 Task: Forward email with the signature Danielle Scott with the subject Request for payment from softage.1@softage.net to softage.9@softage.net with the message Would it be possible to have a project update meeting with all stakeholders next week?, select first word, change the font color from current to blue and background color to purple Send the email
Action: Mouse moved to (919, 69)
Screenshot: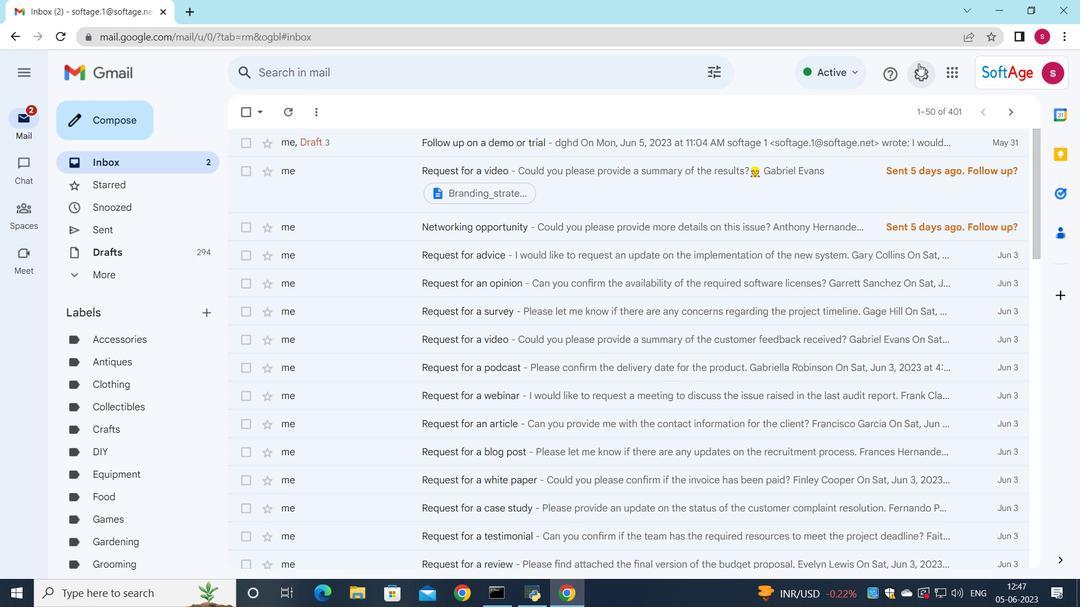 
Action: Mouse pressed left at (919, 69)
Screenshot: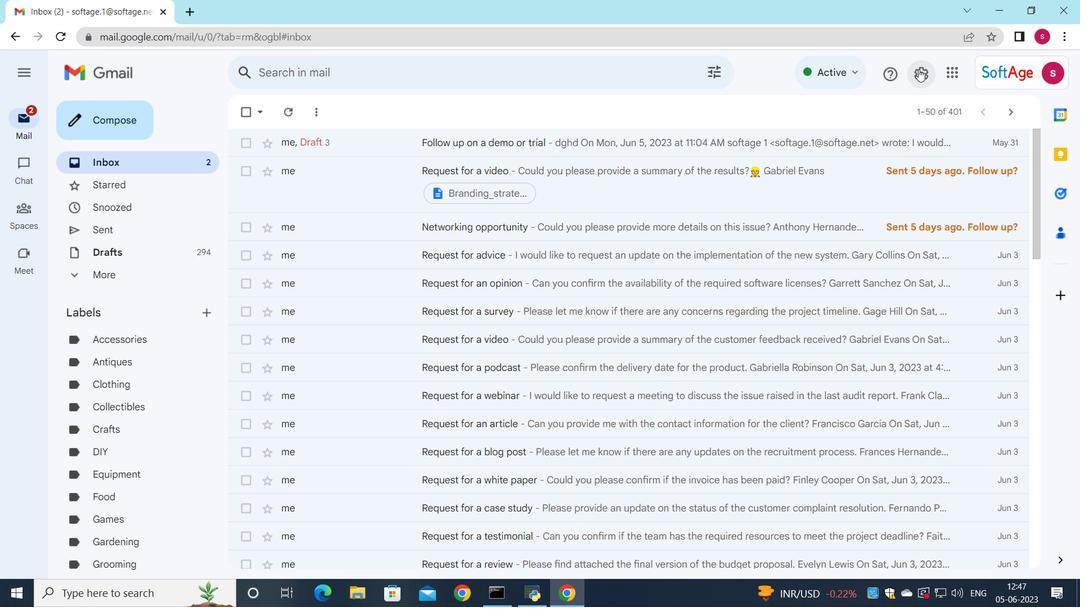 
Action: Mouse moved to (918, 143)
Screenshot: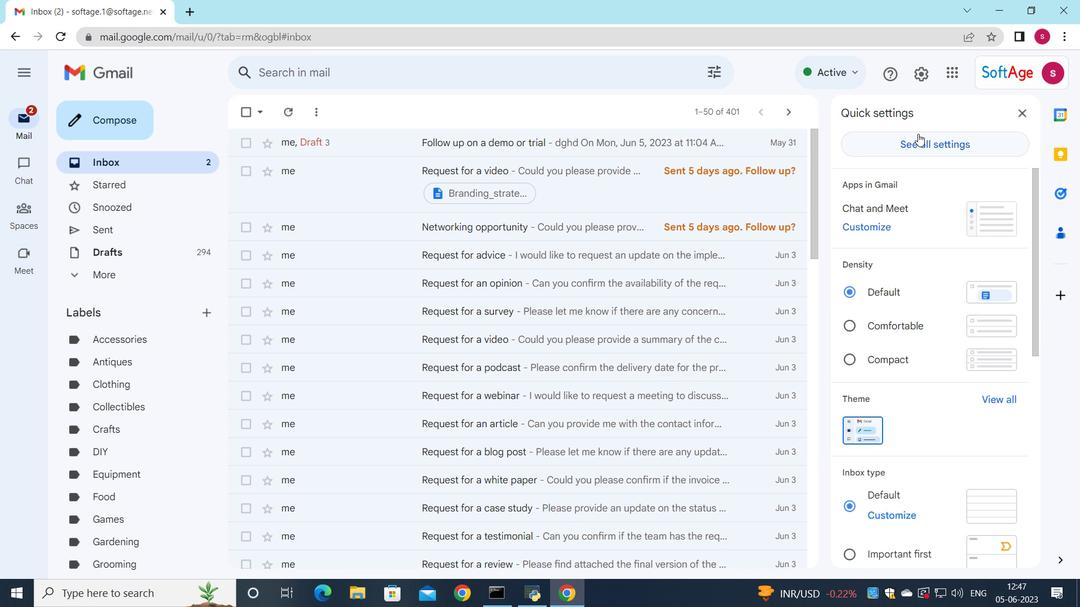 
Action: Mouse pressed left at (918, 143)
Screenshot: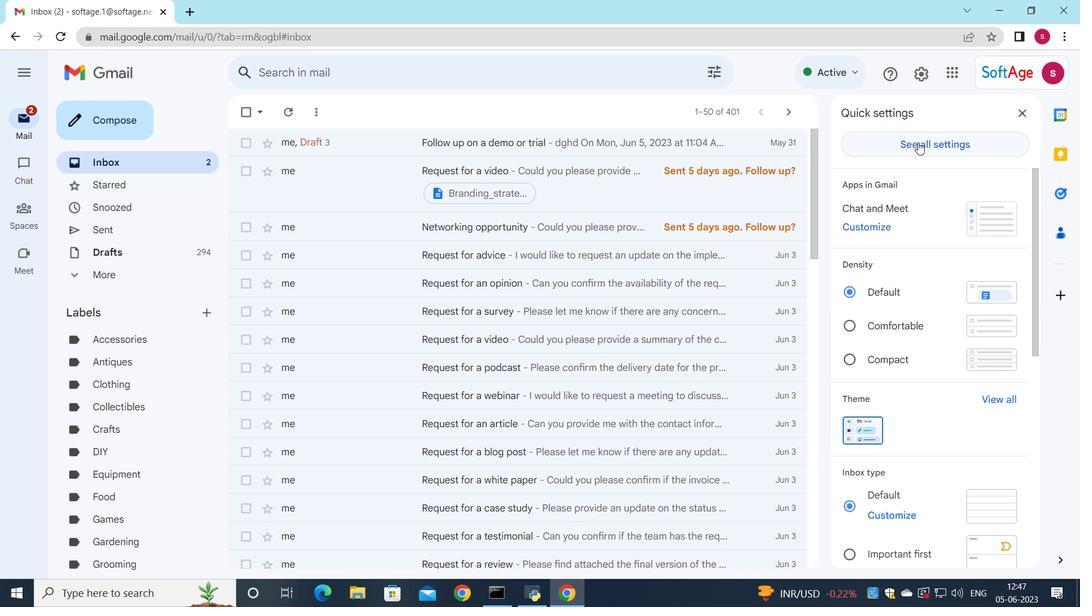 
Action: Mouse moved to (657, 317)
Screenshot: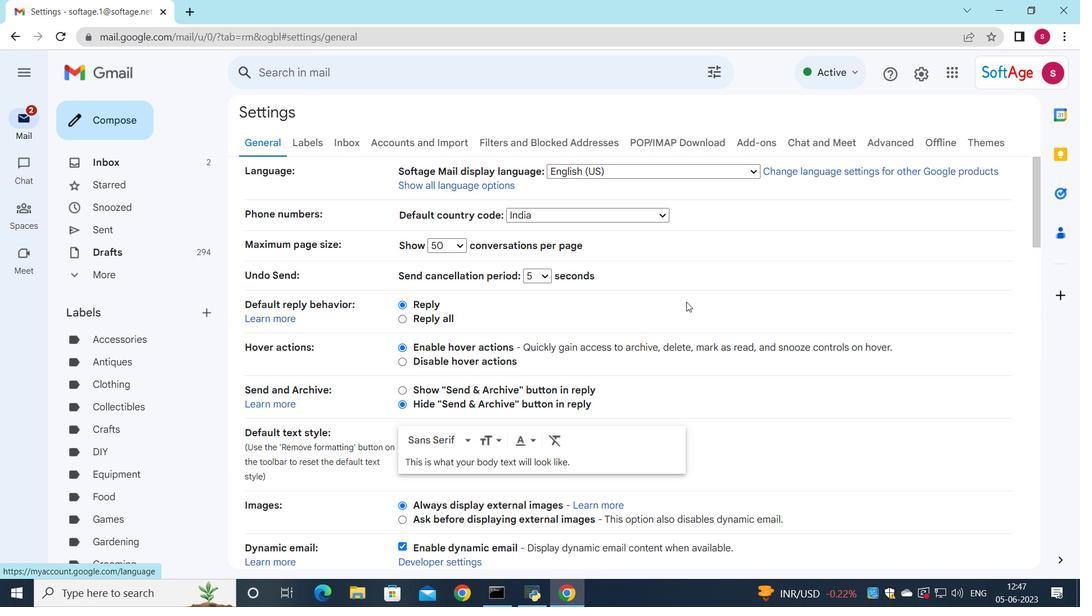 
Action: Mouse scrolled (657, 316) with delta (0, 0)
Screenshot: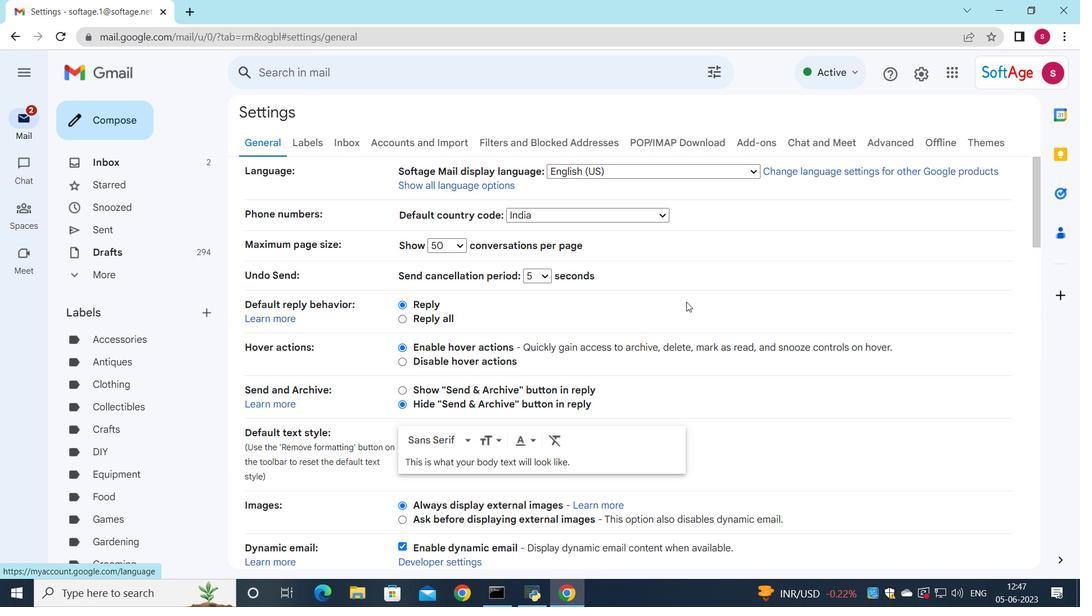 
Action: Mouse moved to (656, 317)
Screenshot: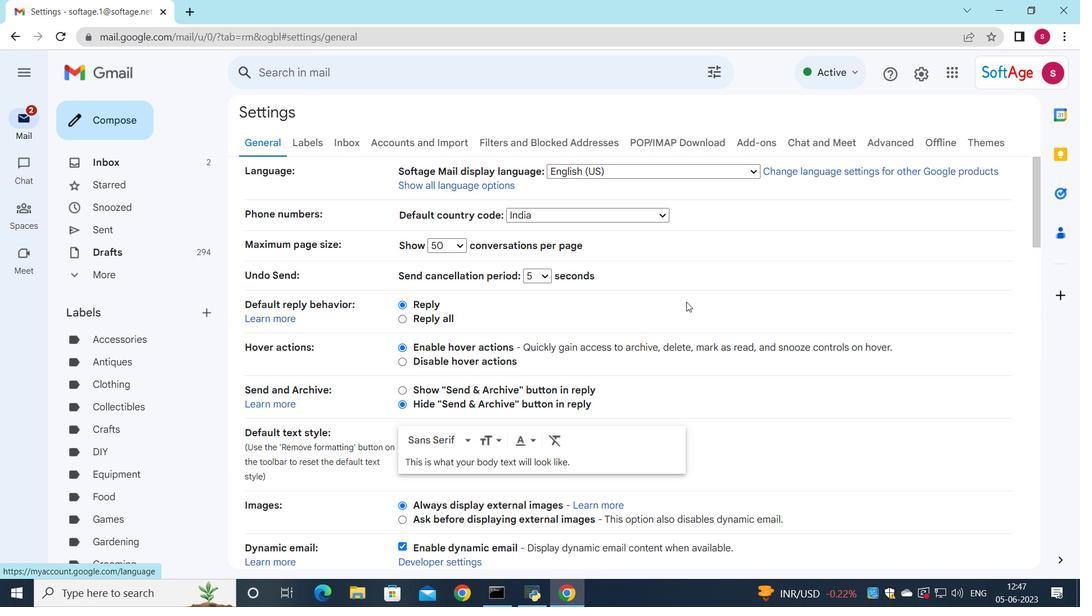 
Action: Mouse scrolled (656, 316) with delta (0, 0)
Screenshot: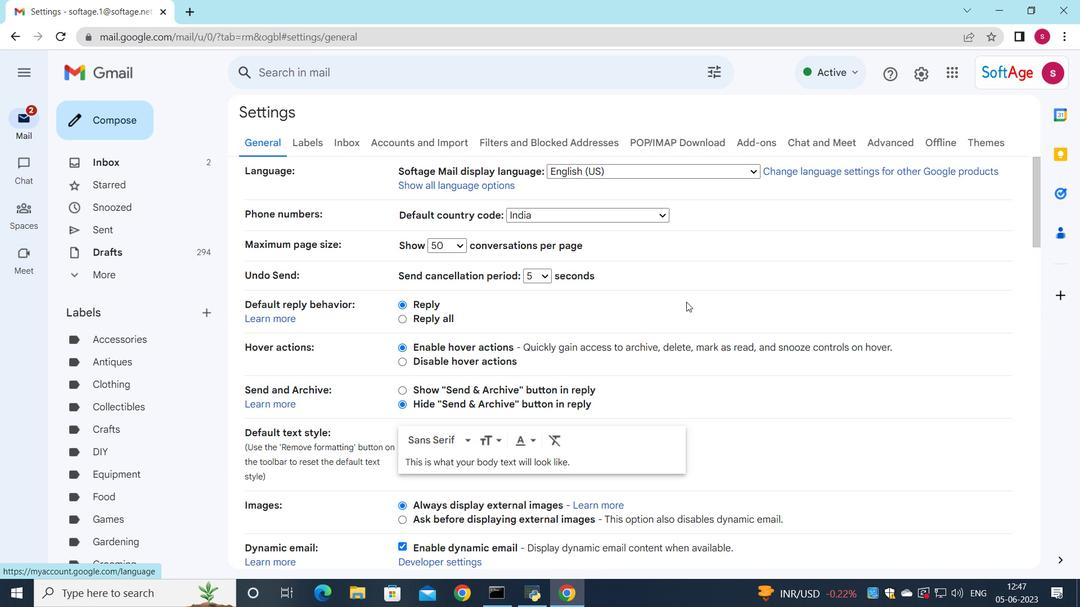 
Action: Mouse scrolled (656, 316) with delta (0, 0)
Screenshot: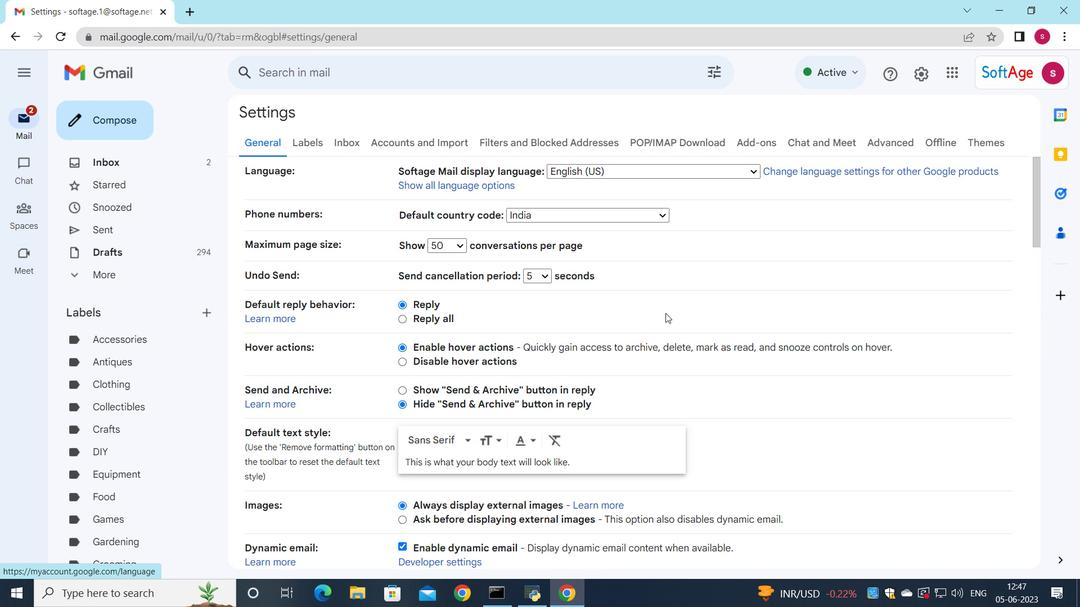 
Action: Mouse moved to (614, 328)
Screenshot: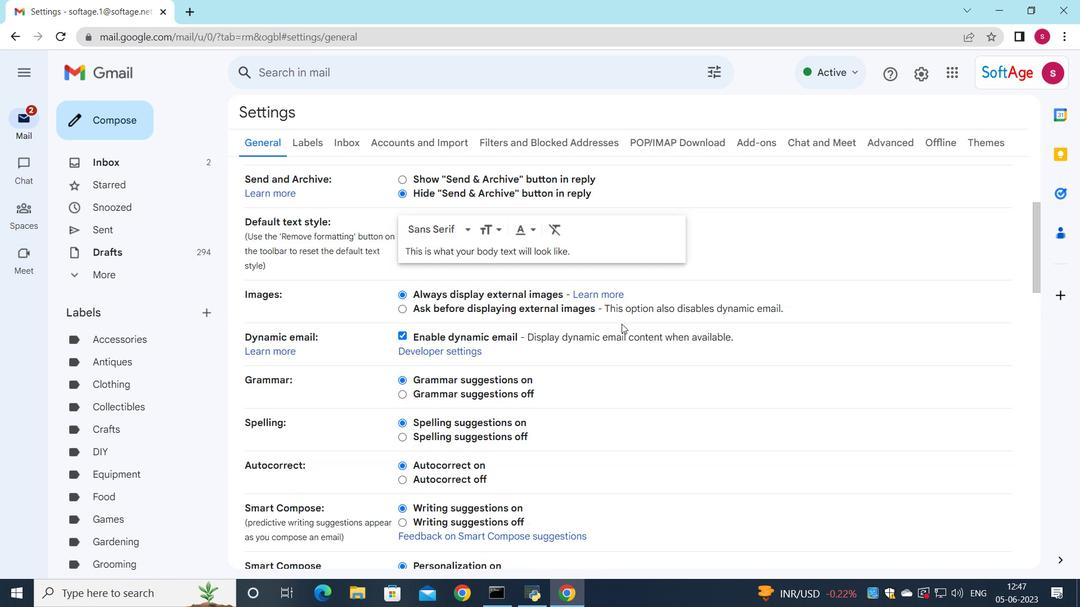 
Action: Mouse scrolled (614, 327) with delta (0, 0)
Screenshot: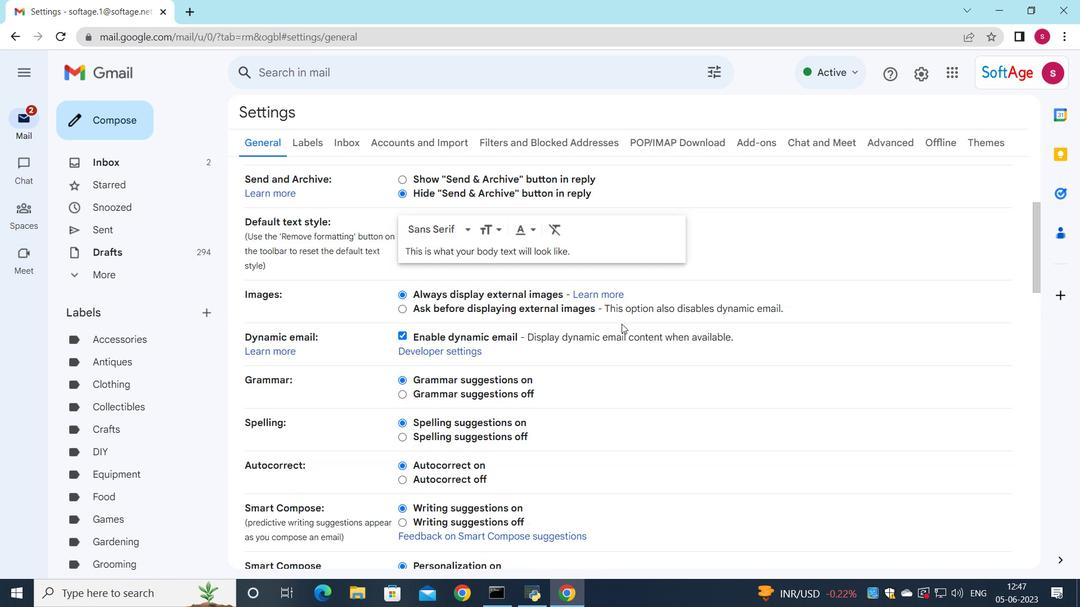 
Action: Mouse moved to (613, 328)
Screenshot: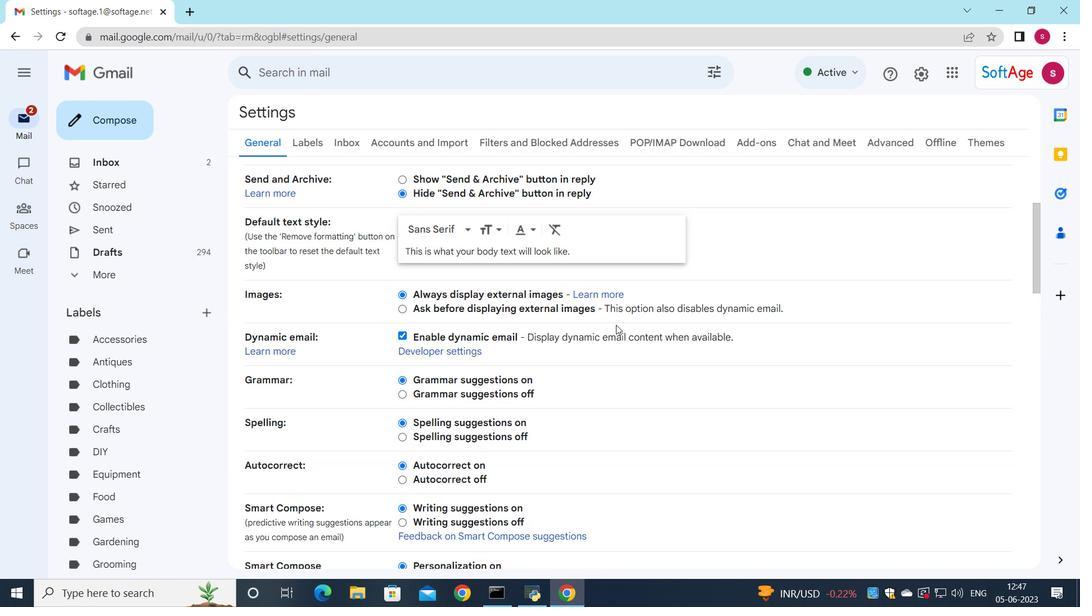 
Action: Mouse scrolled (613, 328) with delta (0, 0)
Screenshot: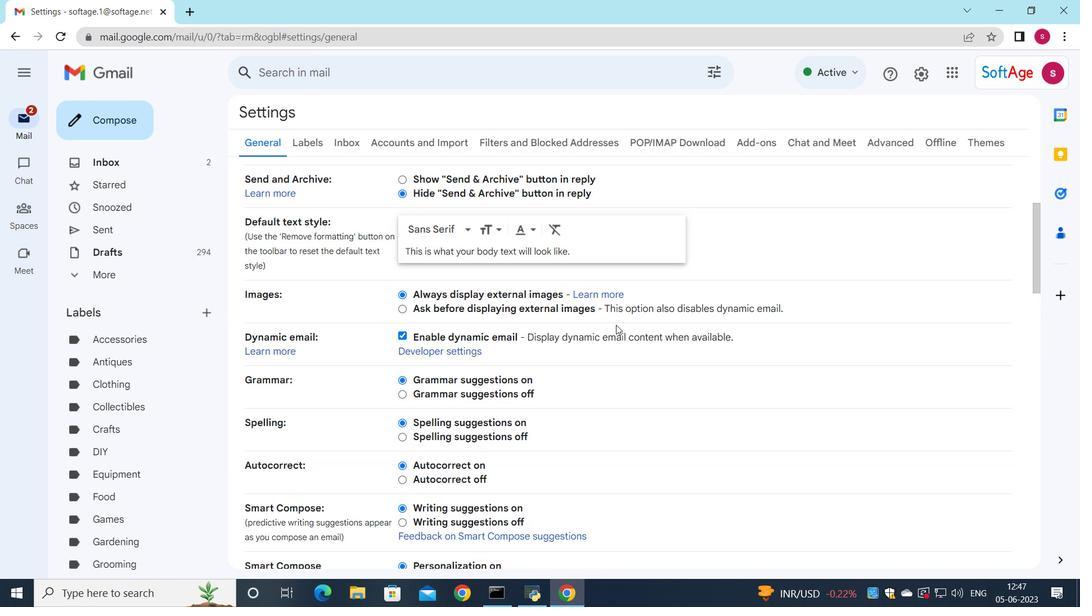 
Action: Mouse scrolled (613, 328) with delta (0, 0)
Screenshot: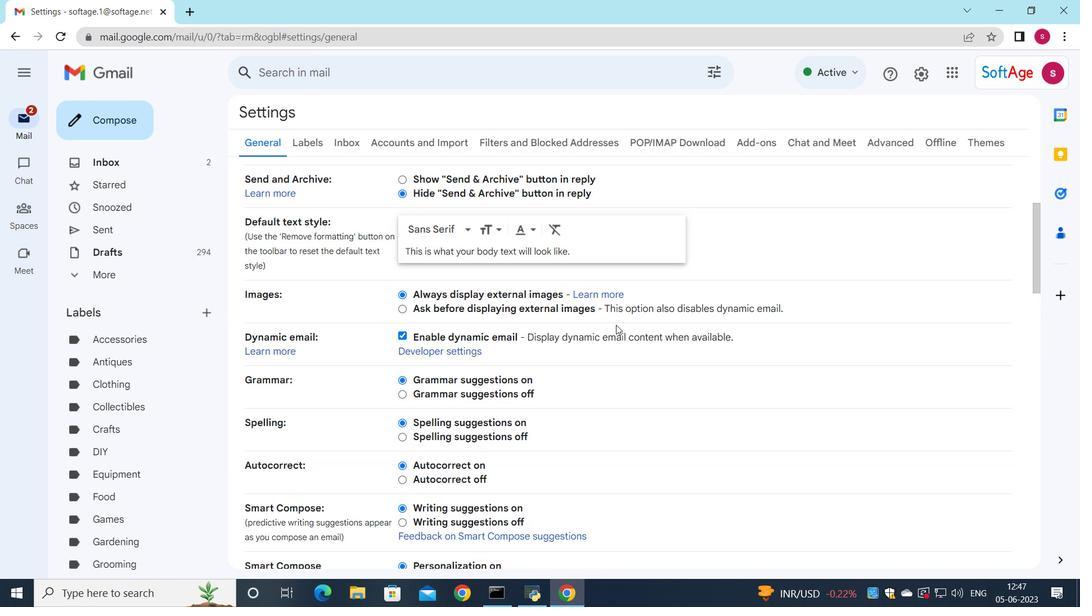 
Action: Mouse moved to (613, 329)
Screenshot: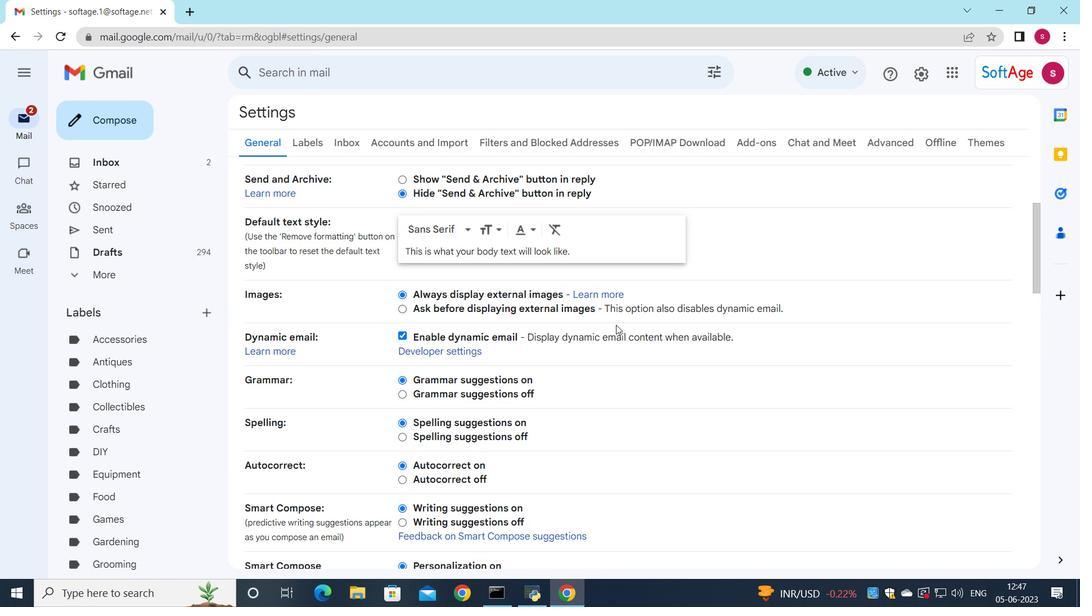 
Action: Mouse scrolled (613, 328) with delta (0, 0)
Screenshot: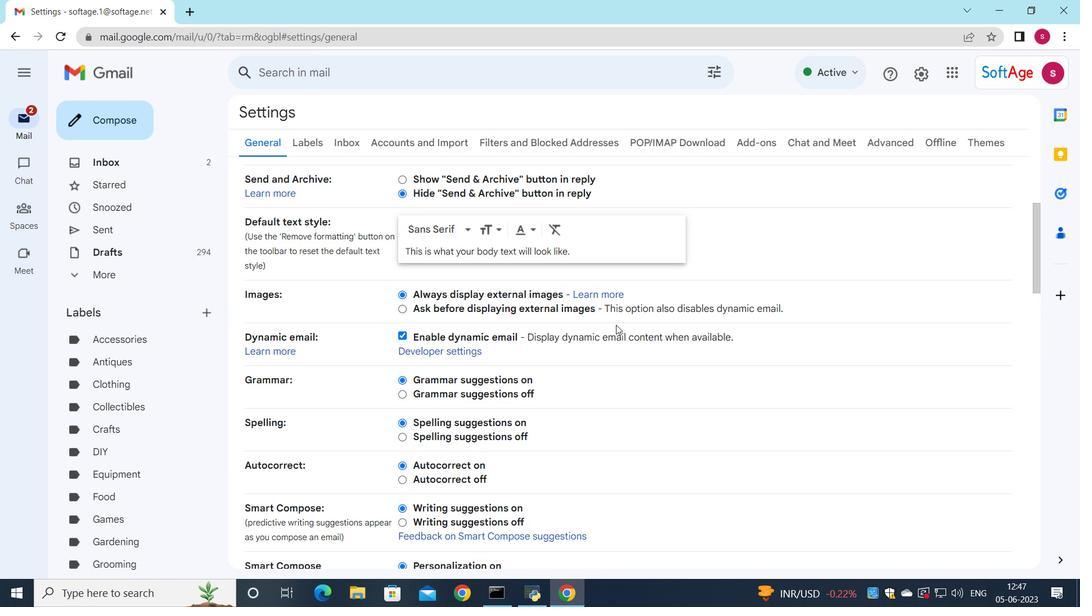 
Action: Mouse moved to (610, 332)
Screenshot: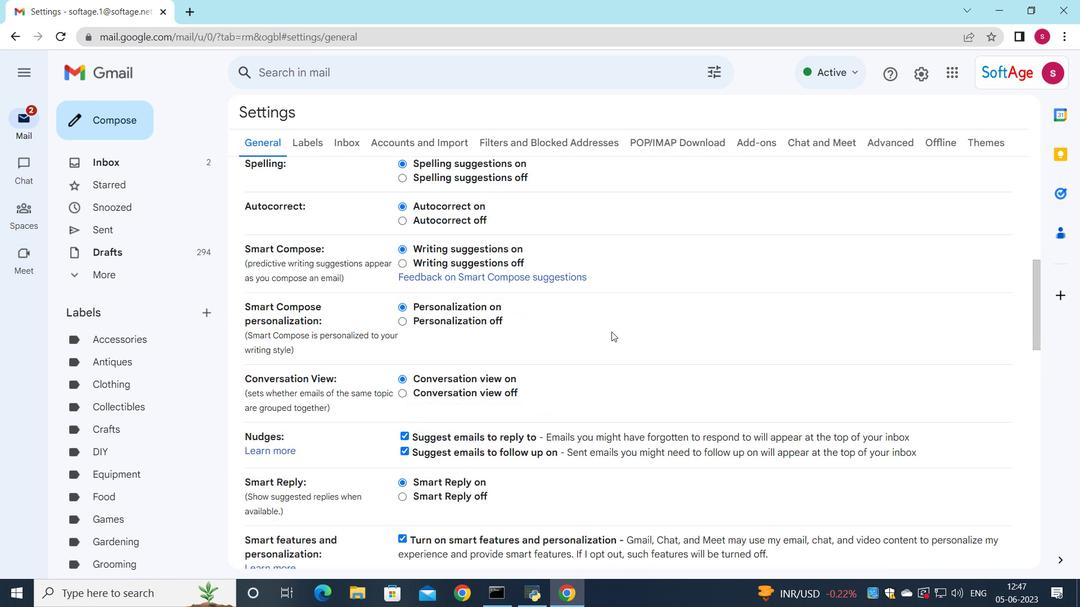 
Action: Mouse scrolled (610, 332) with delta (0, 0)
Screenshot: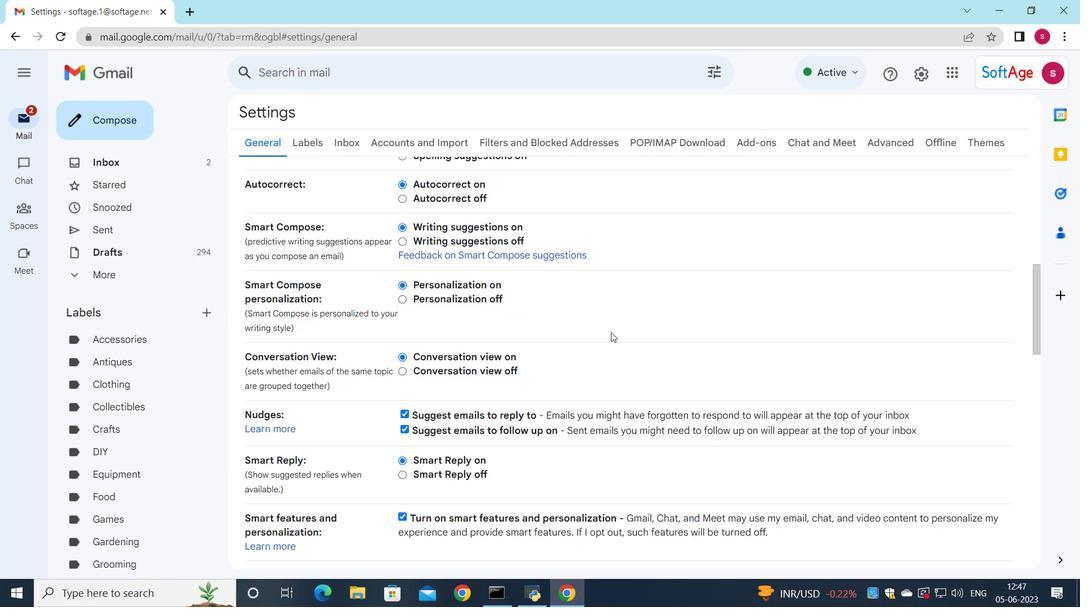 
Action: Mouse scrolled (610, 332) with delta (0, 0)
Screenshot: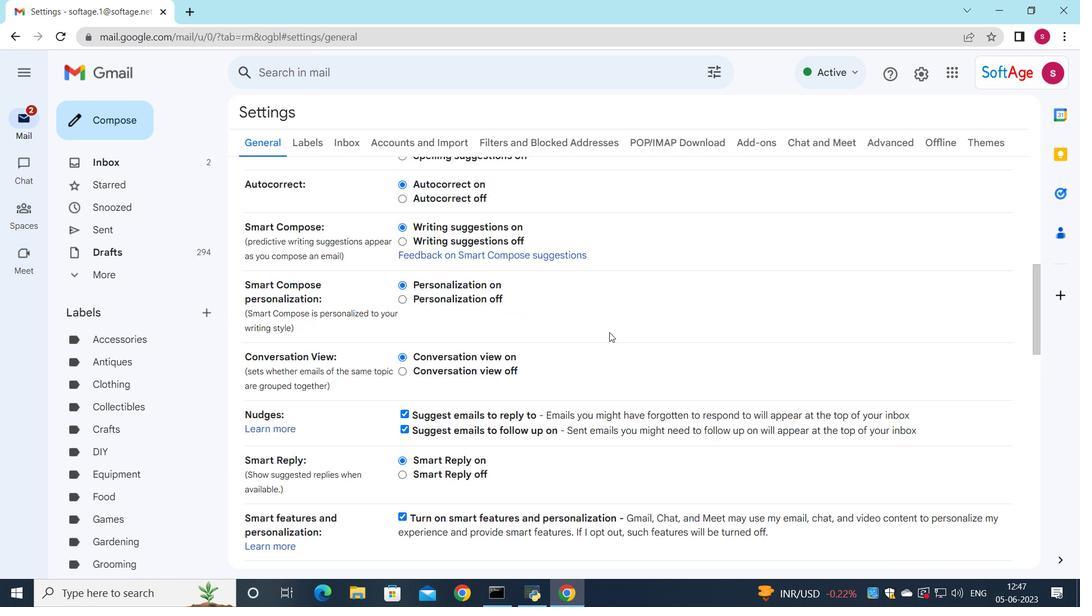 
Action: Mouse scrolled (610, 332) with delta (0, 0)
Screenshot: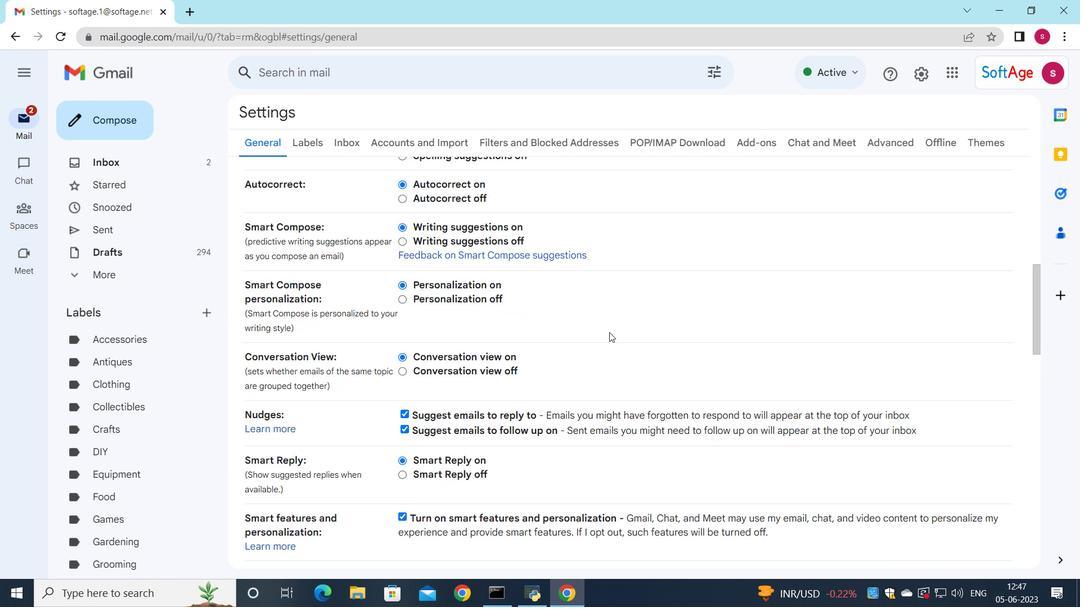 
Action: Mouse scrolled (610, 332) with delta (0, 0)
Screenshot: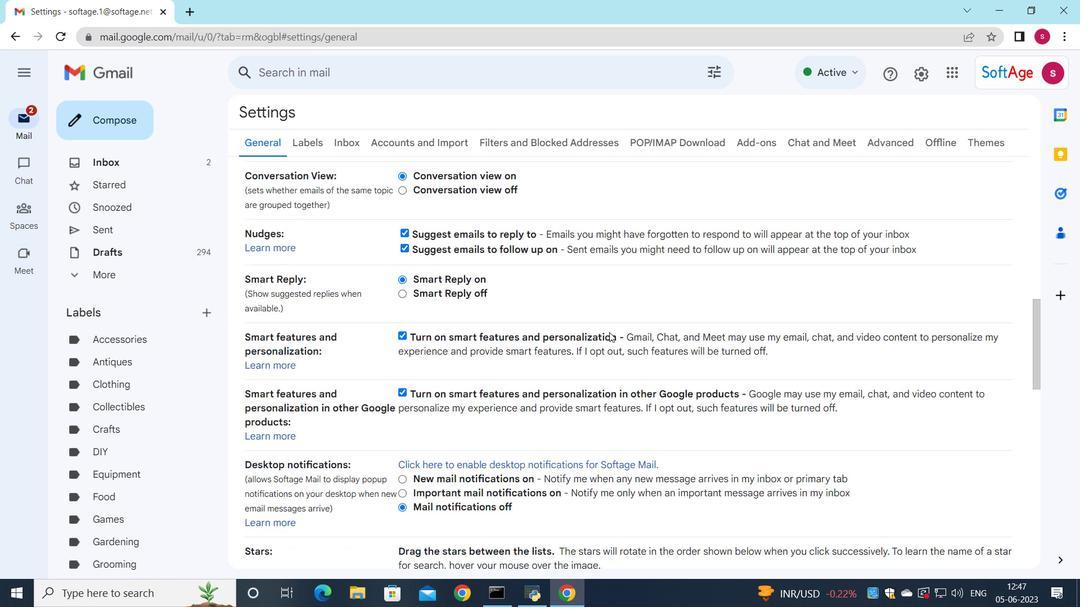 
Action: Mouse scrolled (610, 332) with delta (0, 0)
Screenshot: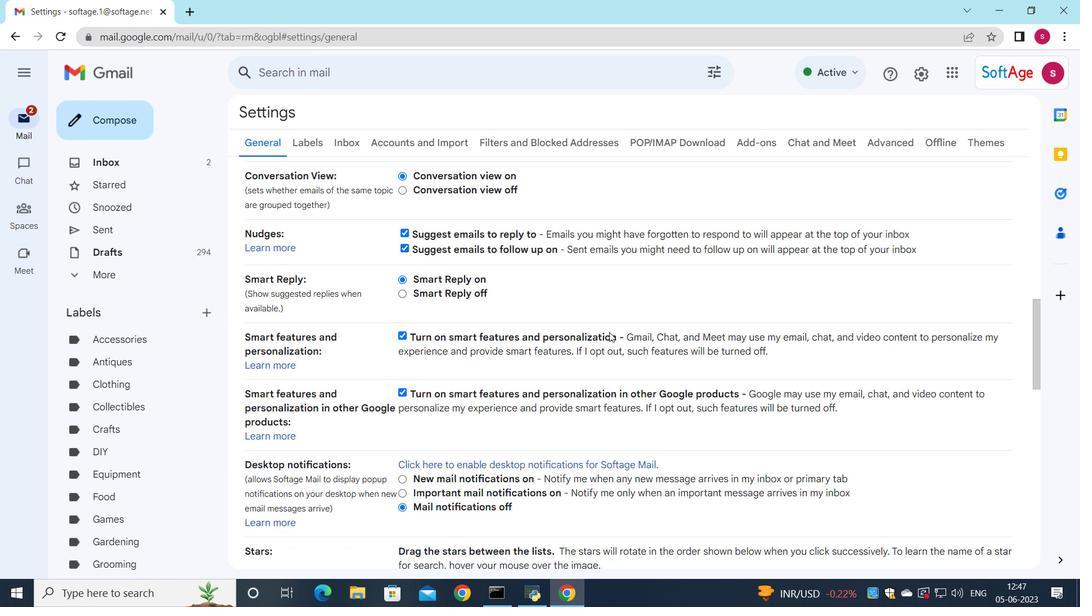 
Action: Mouse scrolled (610, 332) with delta (0, 0)
Screenshot: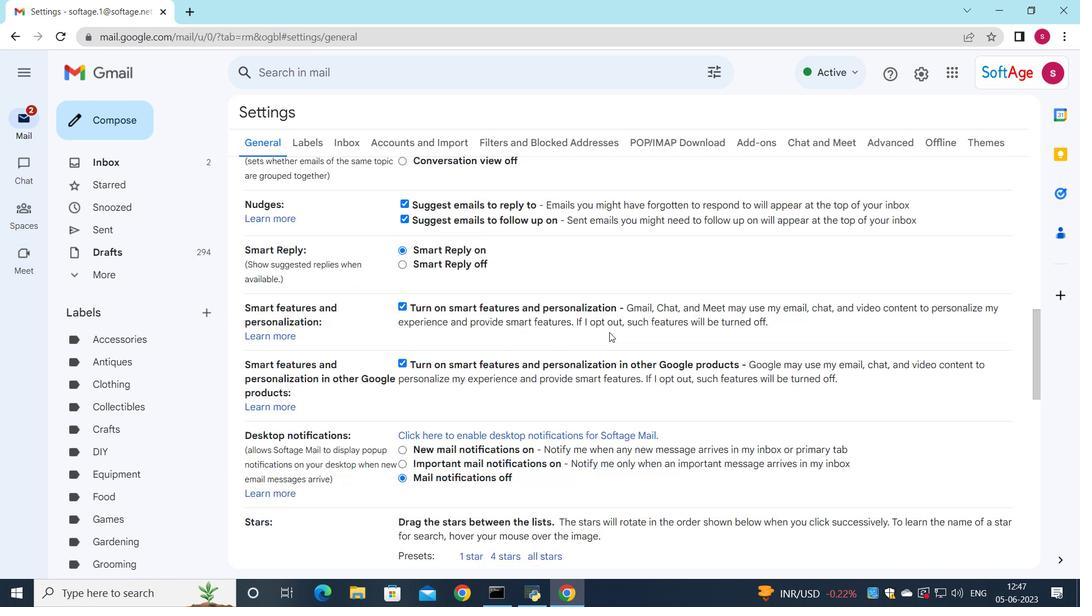 
Action: Mouse scrolled (610, 332) with delta (0, 0)
Screenshot: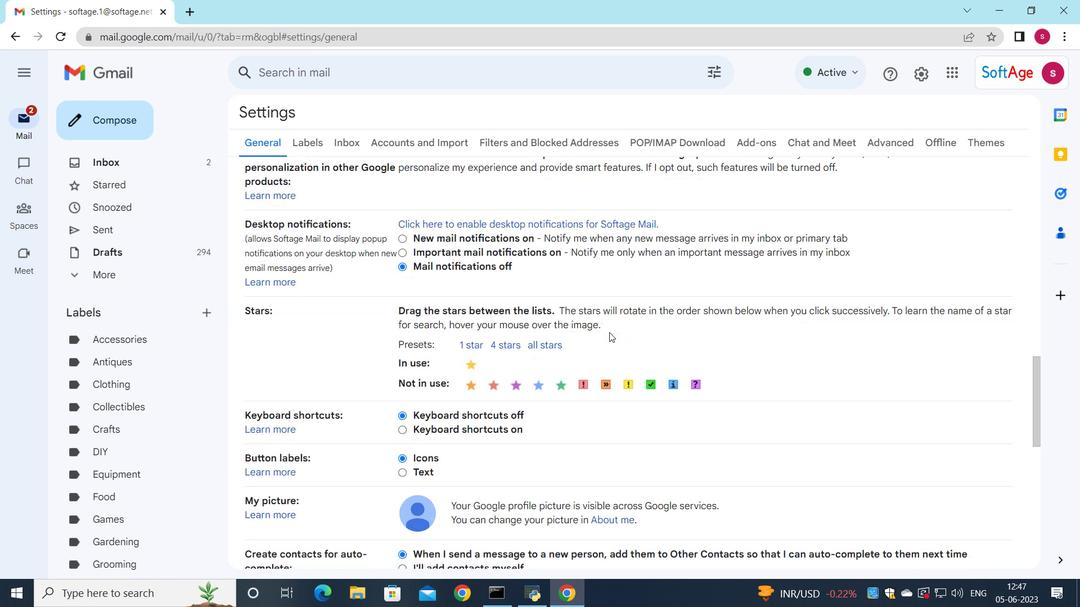 
Action: Mouse scrolled (610, 332) with delta (0, 0)
Screenshot: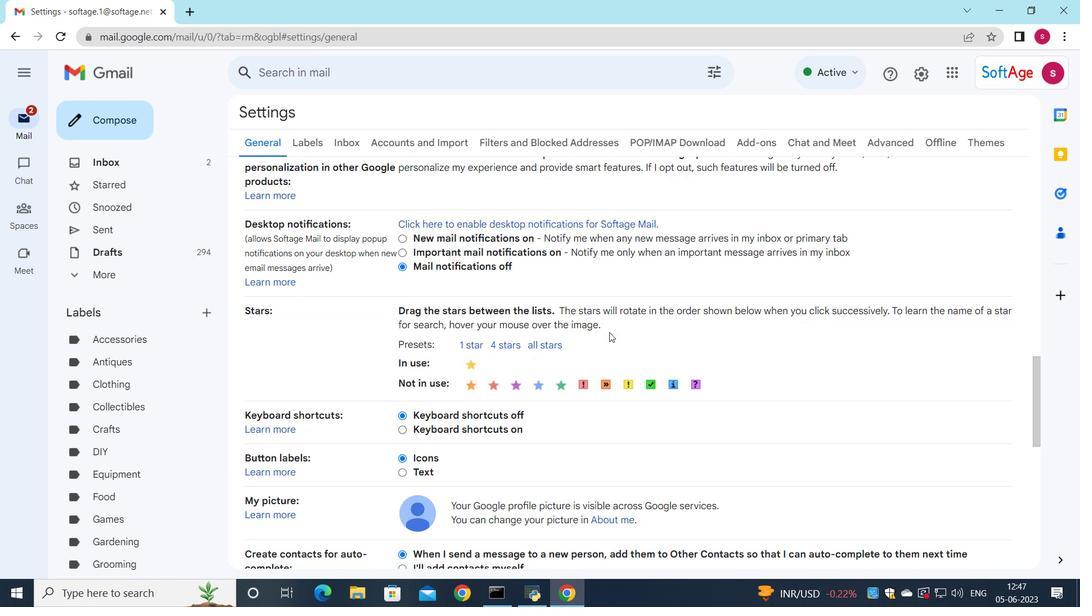 
Action: Mouse moved to (436, 483)
Screenshot: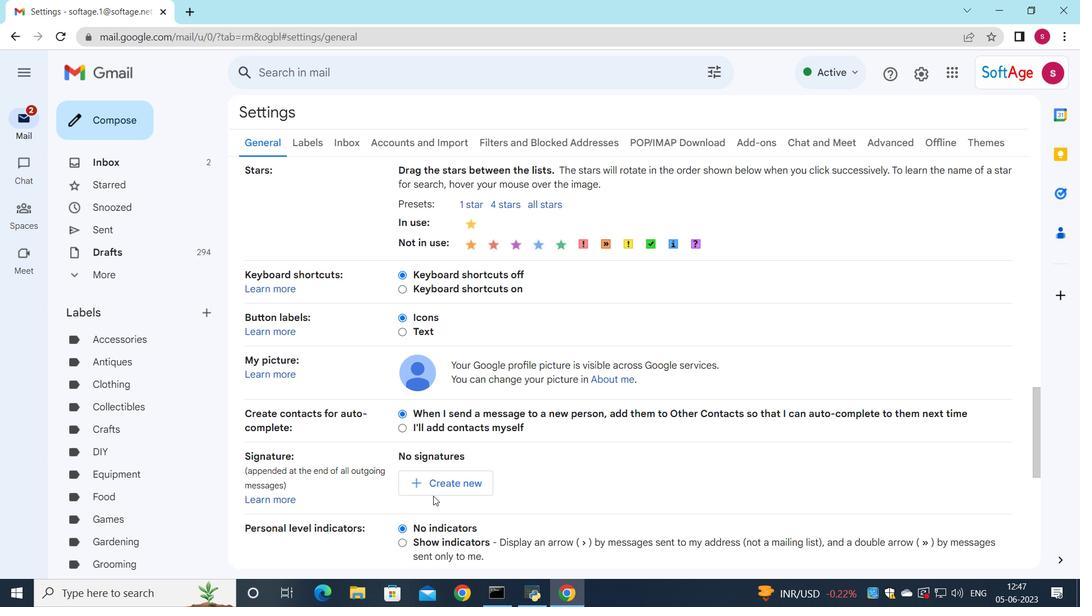 
Action: Mouse pressed left at (436, 483)
Screenshot: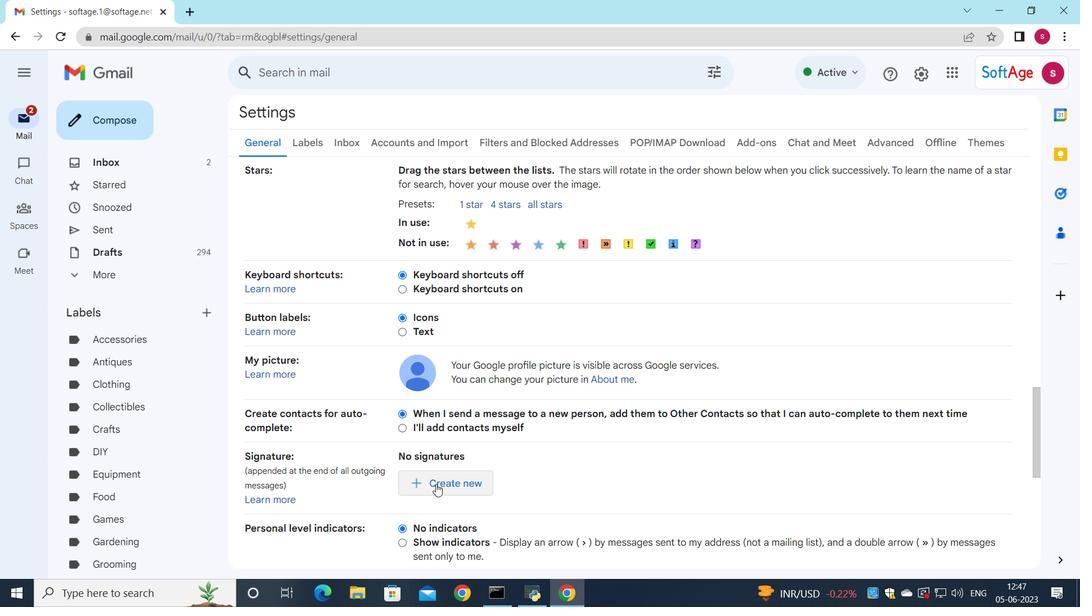 
Action: Mouse moved to (536, 335)
Screenshot: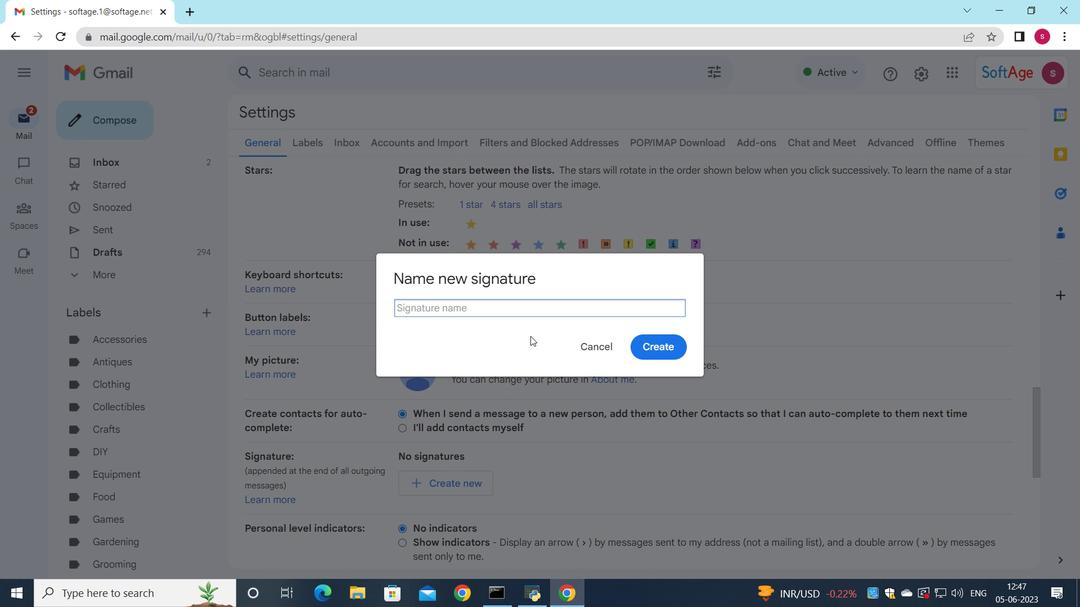 
Action: Key pressed <Key.shift>Danielle<Key.space><Key.shift><Key.shift><Key.shift><Key.shift><Key.shift><Key.shift><Key.shift><Key.shift><Key.shift><Key.shift><Key.shift><Key.shift><Key.shift><Key.shift><Key.shift><Key.shift><Key.shift><Key.shift><Key.shift>Scott
Screenshot: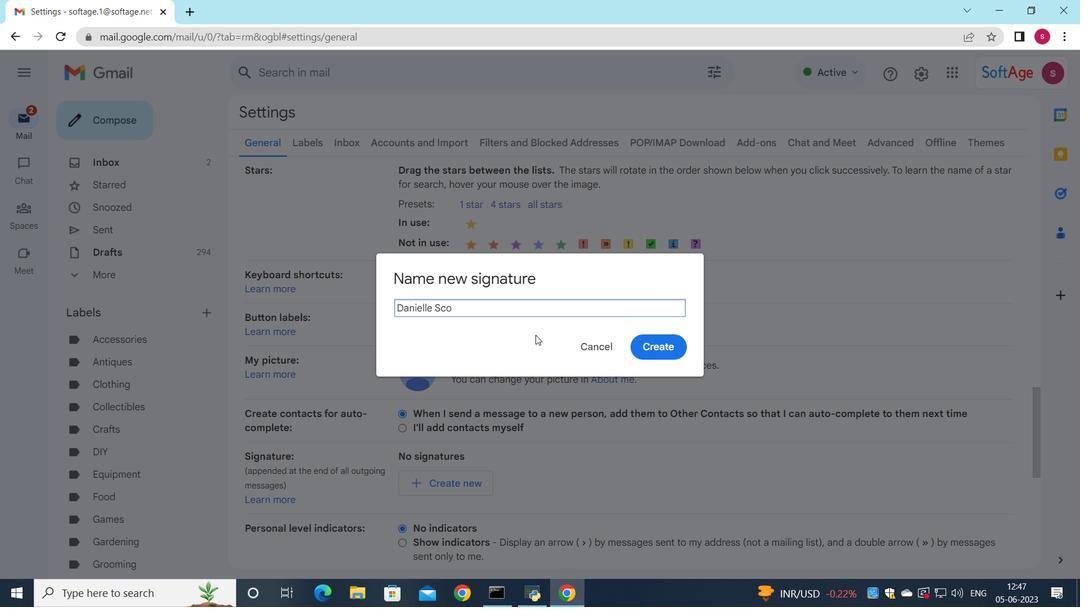 
Action: Mouse moved to (657, 342)
Screenshot: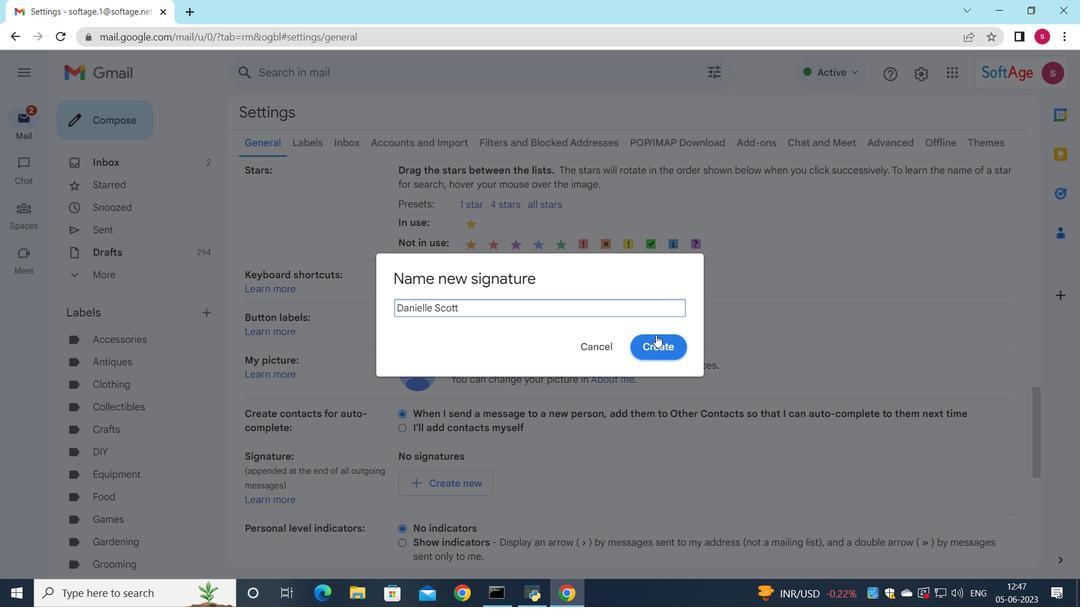 
Action: Mouse pressed left at (657, 342)
Screenshot: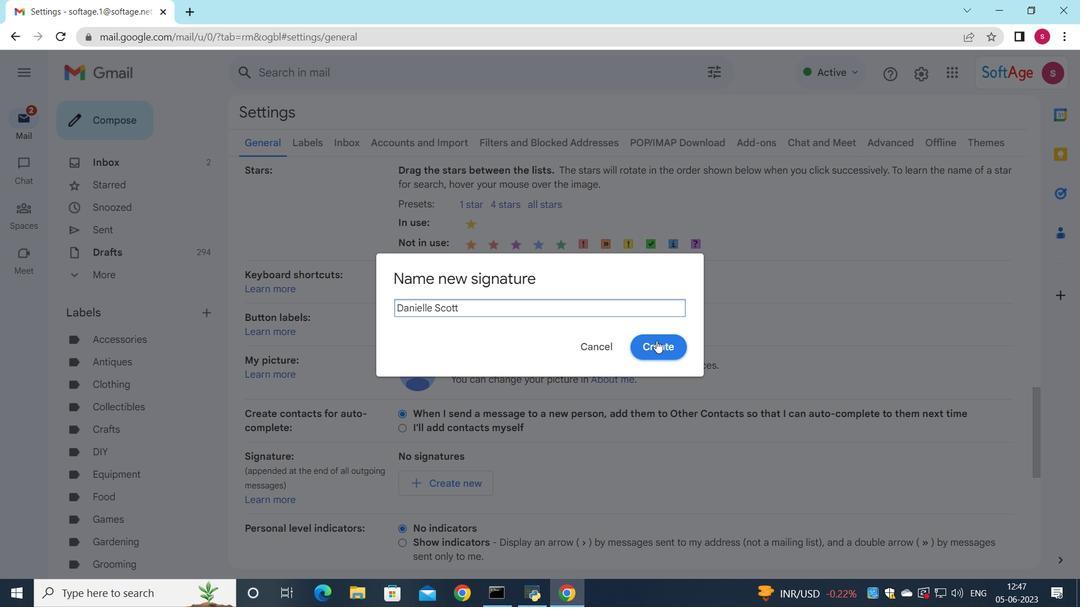 
Action: Mouse moved to (610, 498)
Screenshot: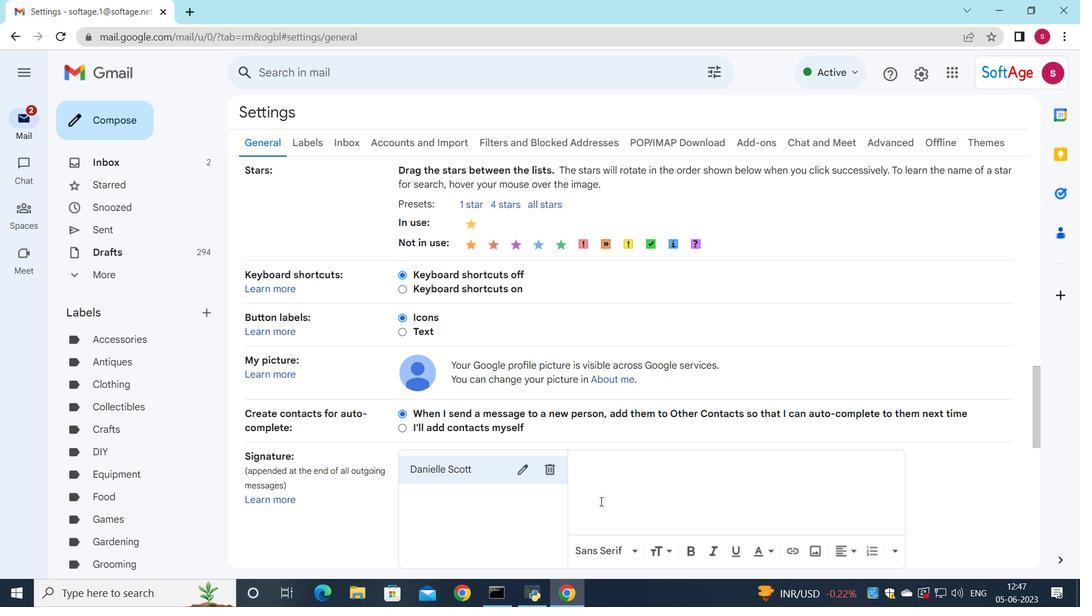 
Action: Mouse pressed left at (610, 498)
Screenshot: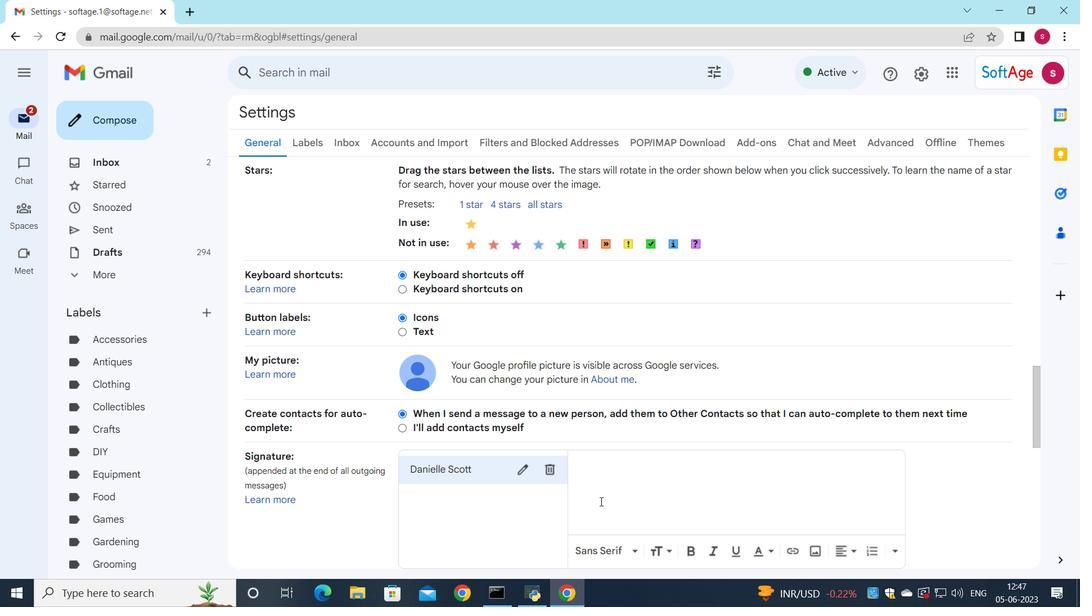 
Action: Mouse moved to (619, 488)
Screenshot: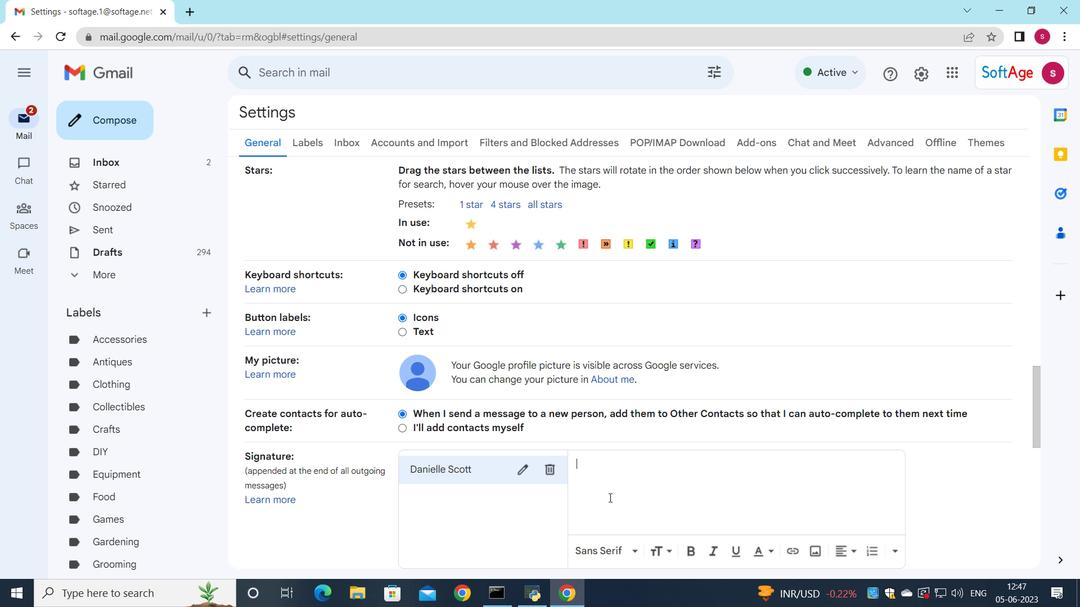 
Action: Key pressed <Key.shift>Danielle<Key.space><Key.shift>Scott
Screenshot: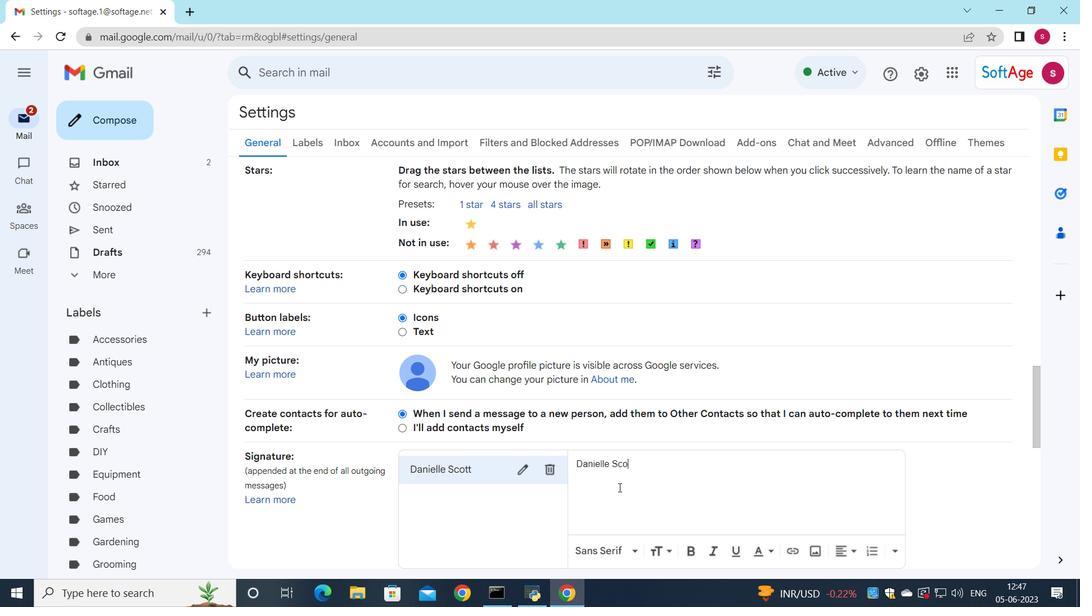 
Action: Mouse scrolled (619, 487) with delta (0, 0)
Screenshot: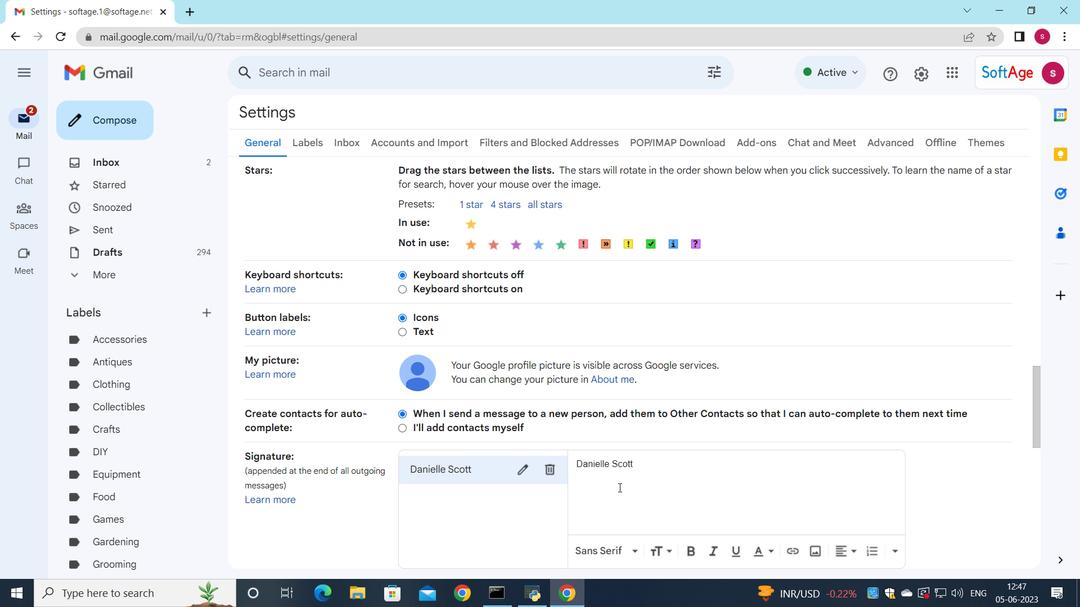 
Action: Mouse scrolled (619, 487) with delta (0, 0)
Screenshot: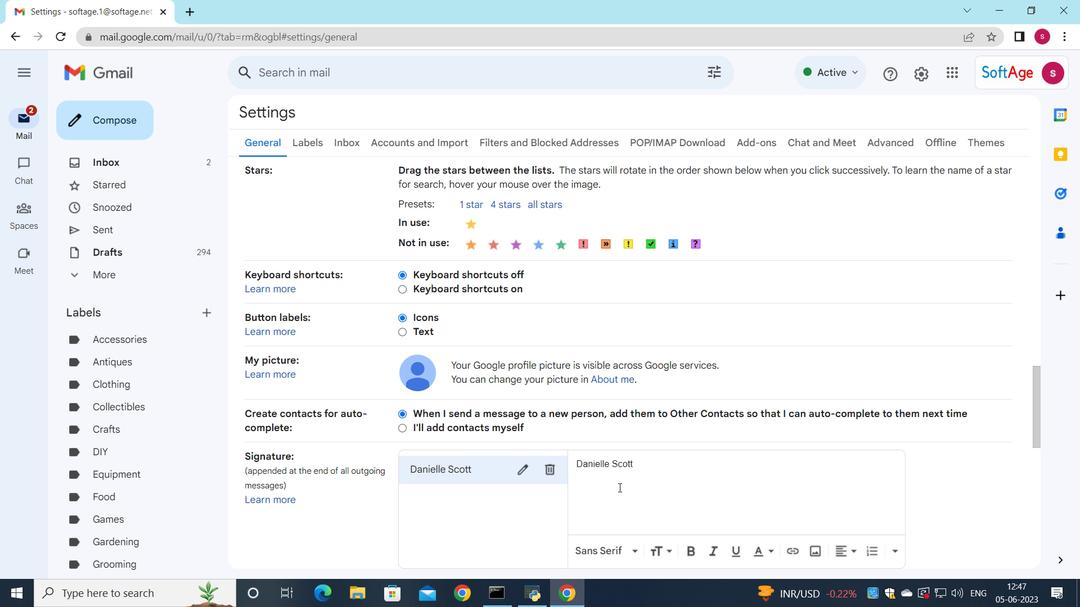 
Action: Mouse moved to (553, 441)
Screenshot: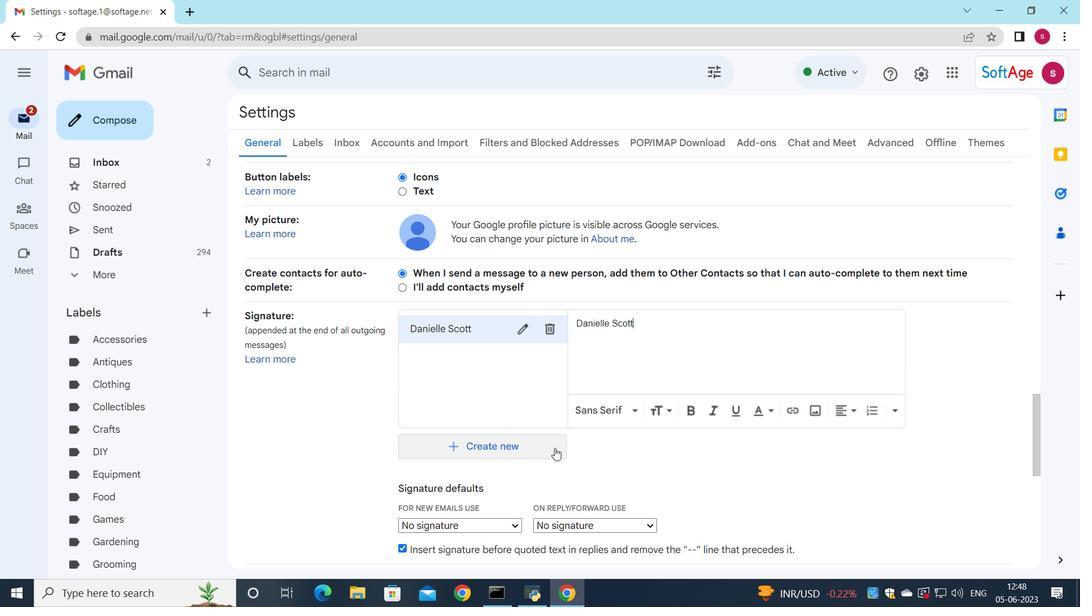 
Action: Mouse scrolled (553, 441) with delta (0, 0)
Screenshot: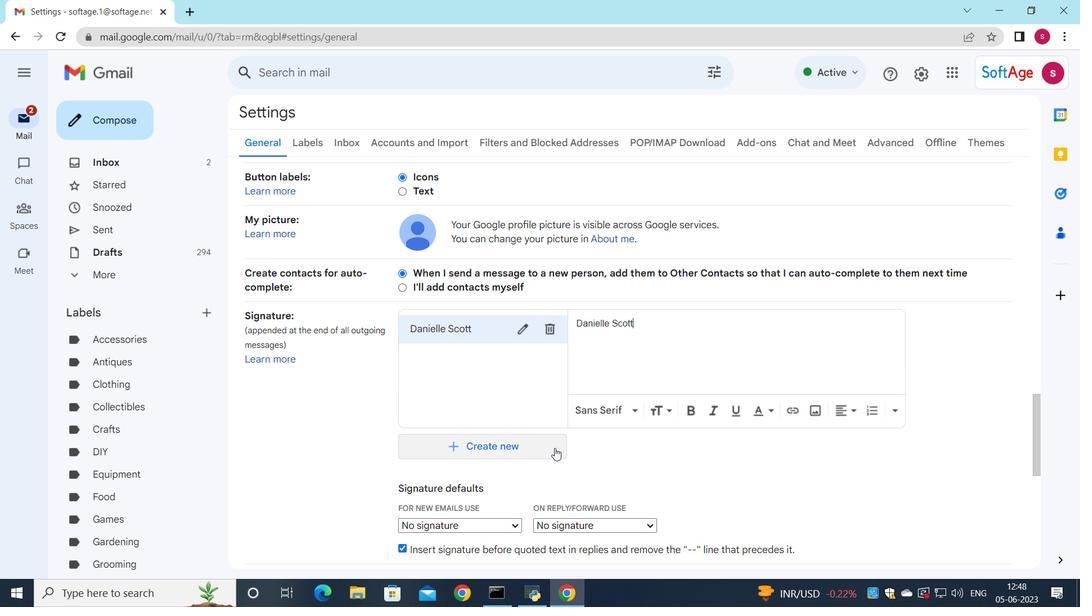 
Action: Mouse scrolled (553, 441) with delta (0, 0)
Screenshot: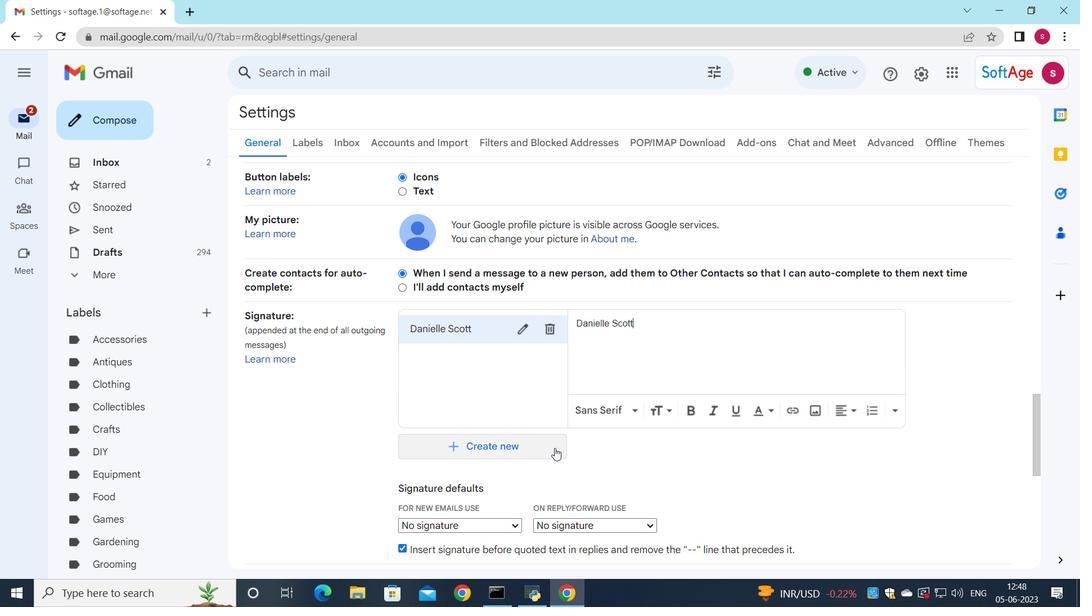 
Action: Mouse moved to (514, 385)
Screenshot: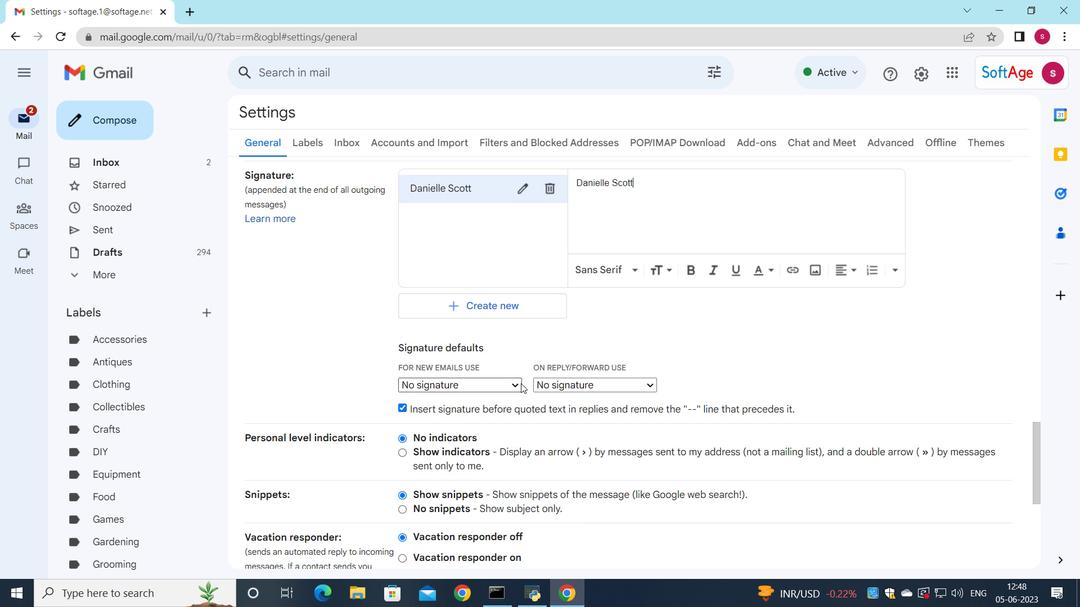 
Action: Mouse pressed left at (514, 385)
Screenshot: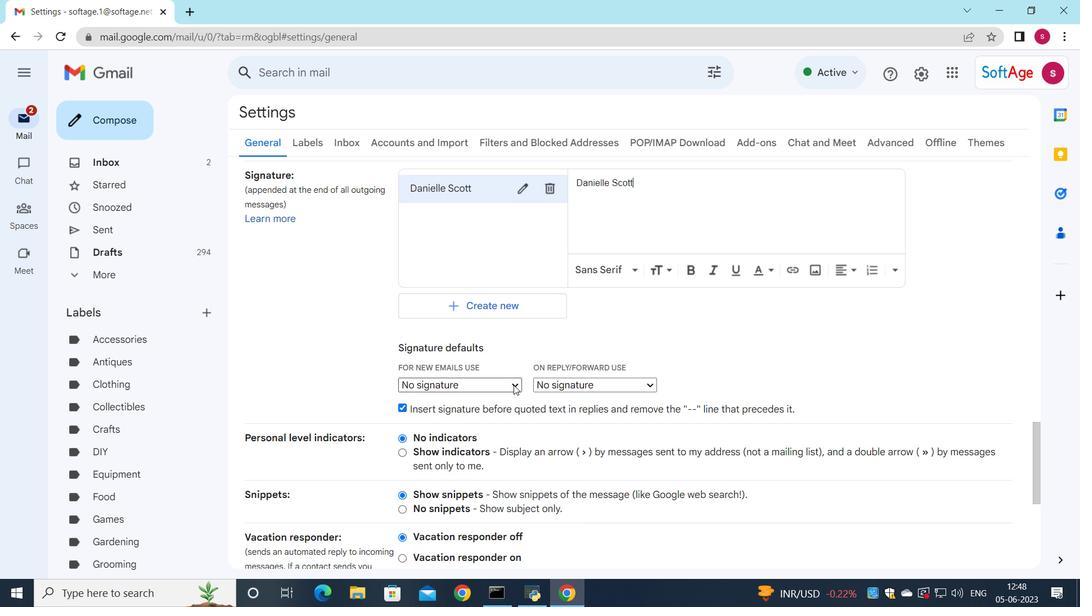
Action: Mouse moved to (502, 415)
Screenshot: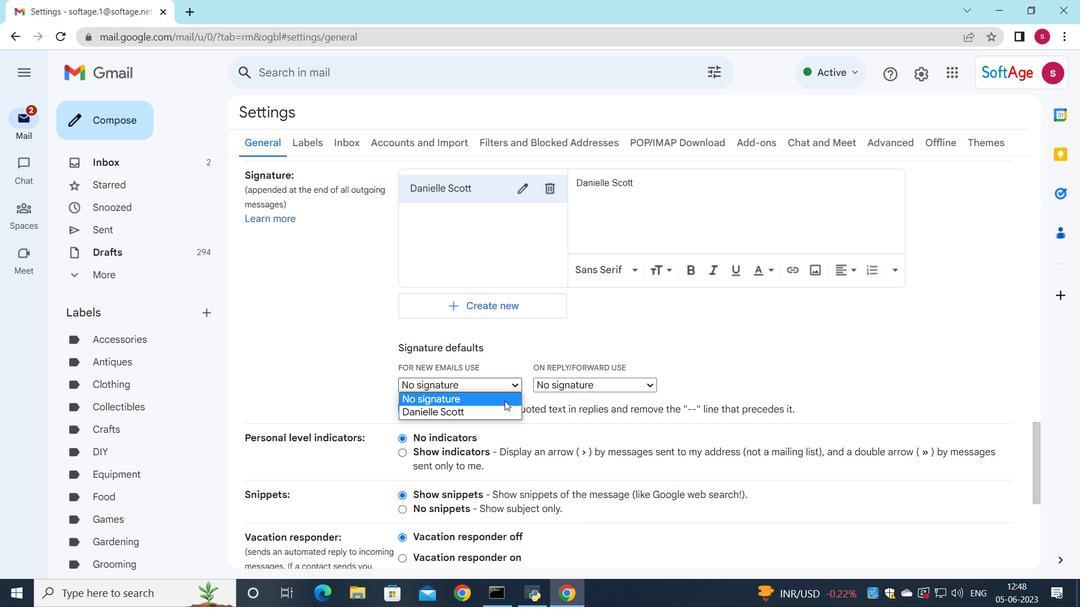 
Action: Mouse pressed left at (502, 415)
Screenshot: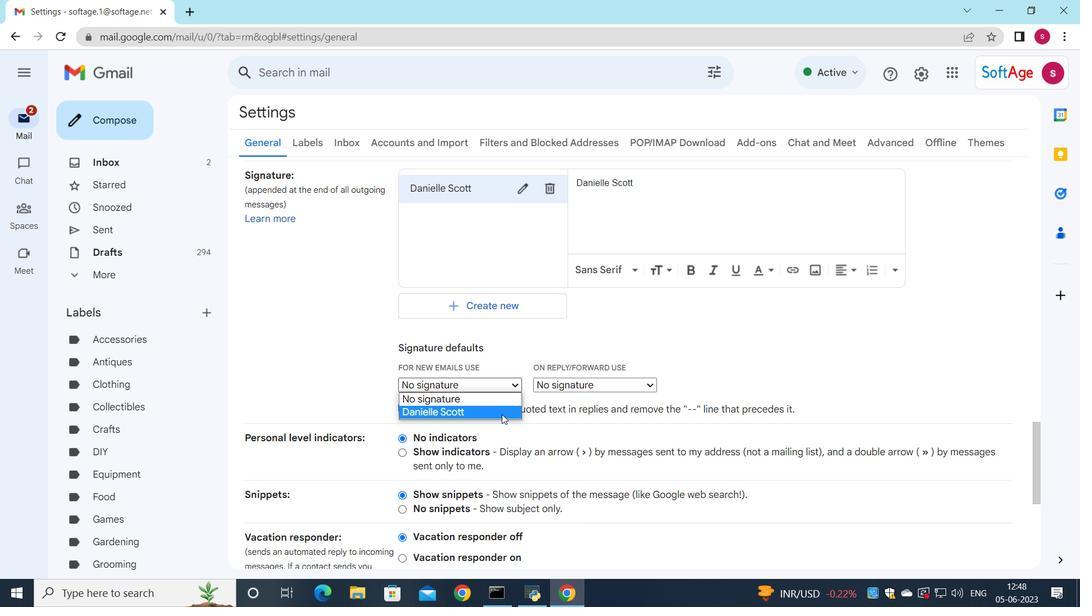 
Action: Mouse moved to (573, 378)
Screenshot: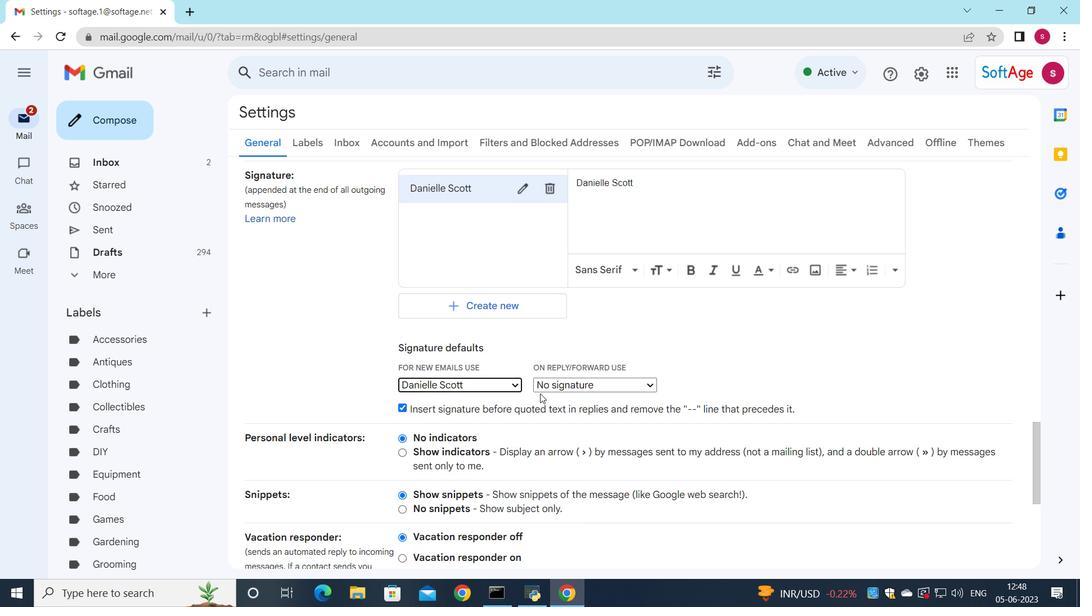 
Action: Mouse pressed left at (573, 378)
Screenshot: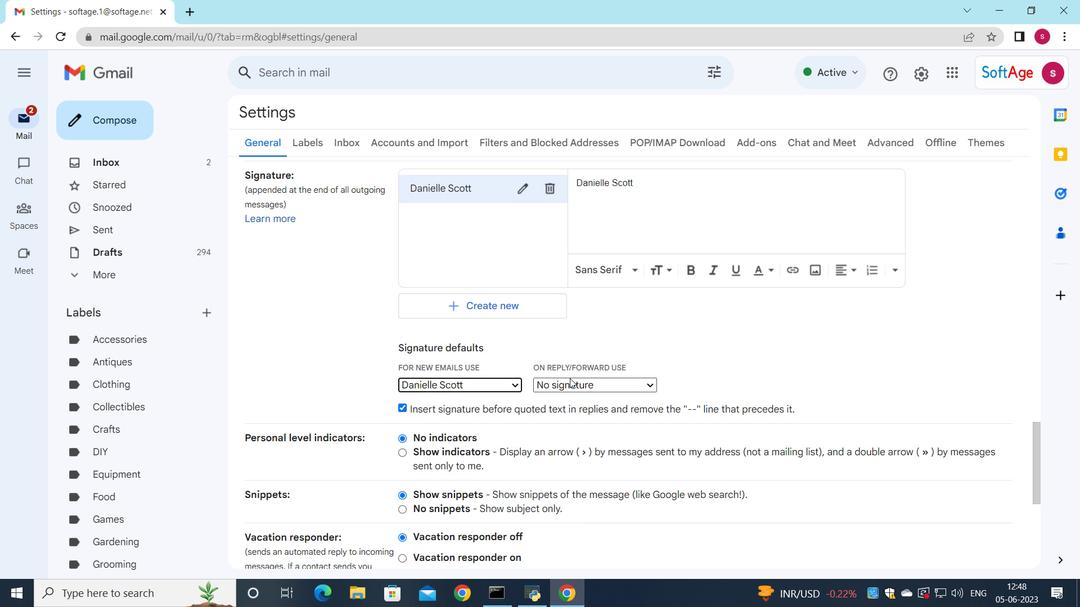 
Action: Mouse moved to (576, 409)
Screenshot: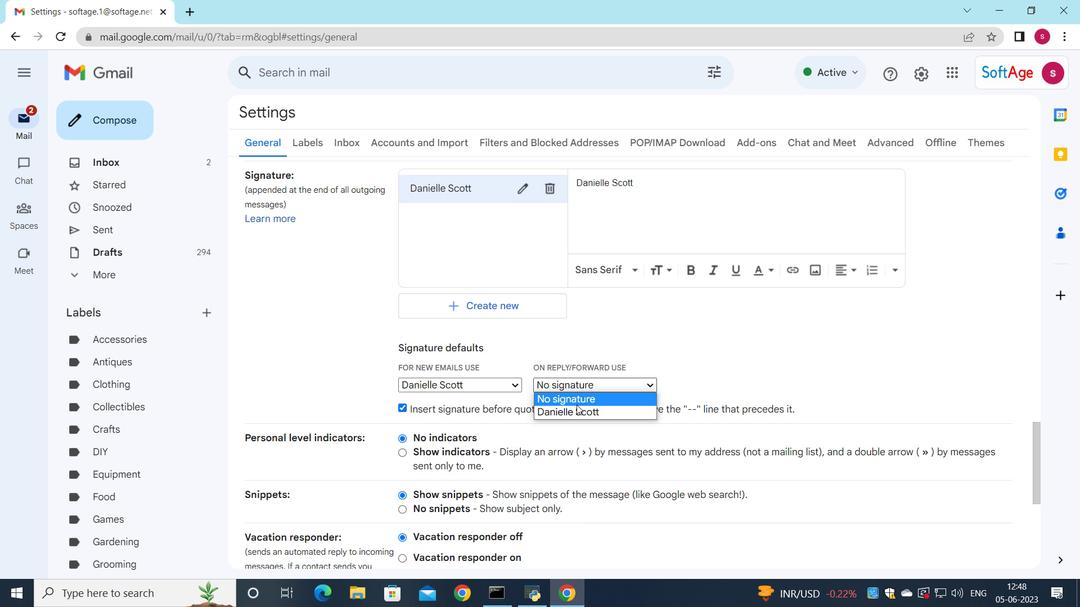 
Action: Mouse pressed left at (576, 409)
Screenshot: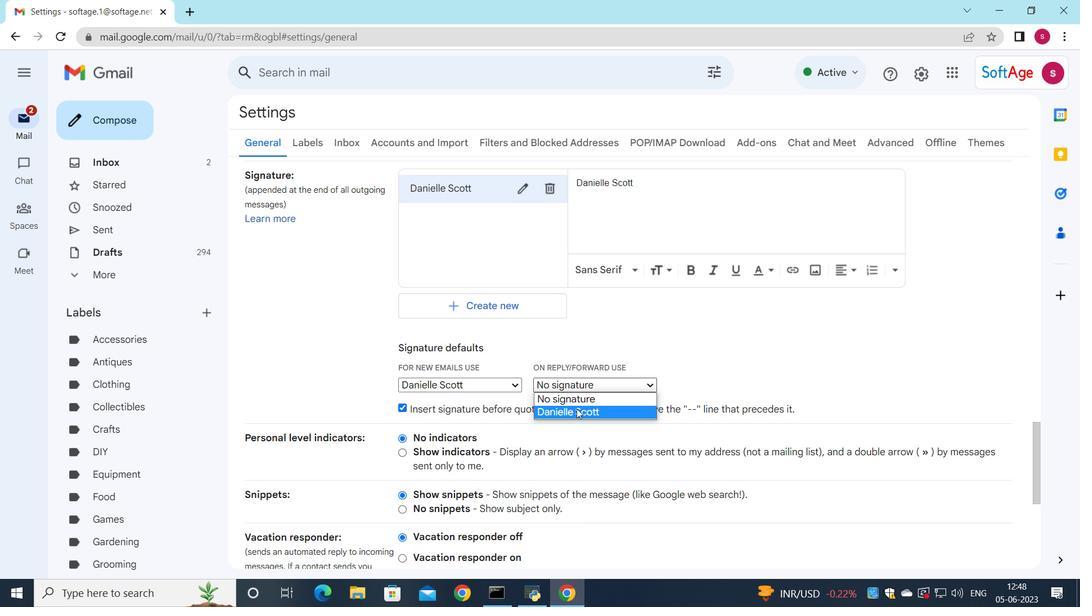 
Action: Mouse moved to (540, 387)
Screenshot: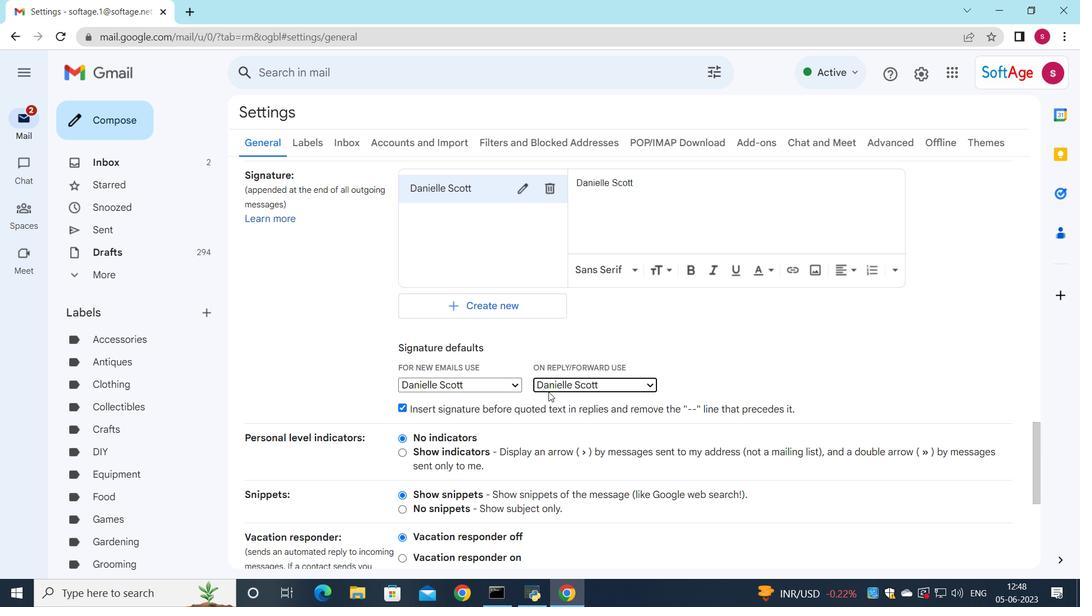 
Action: Mouse scrolled (540, 386) with delta (0, 0)
Screenshot: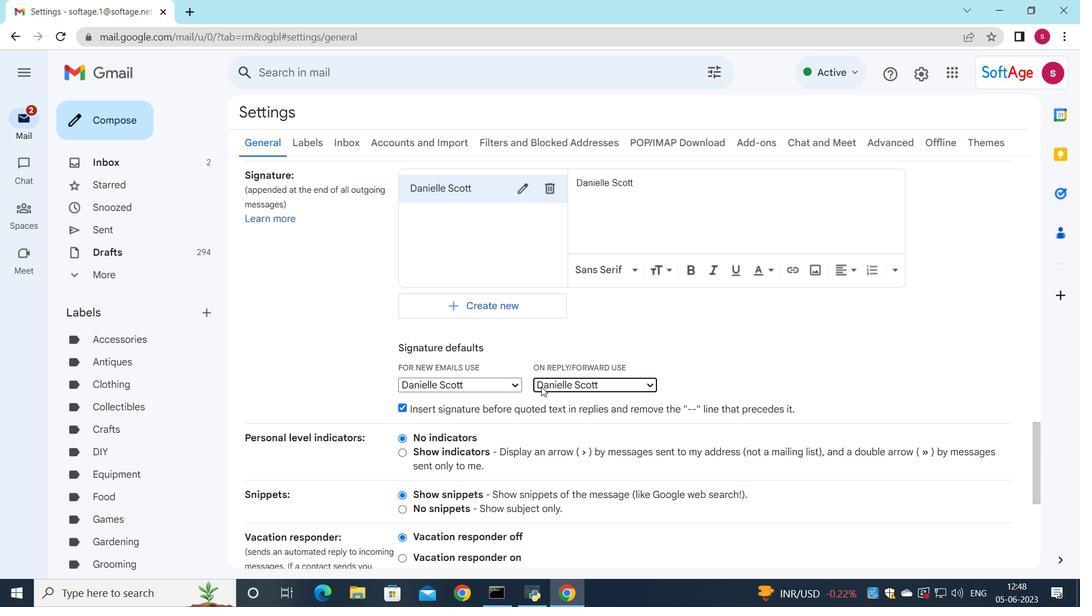 
Action: Mouse scrolled (540, 386) with delta (0, 0)
Screenshot: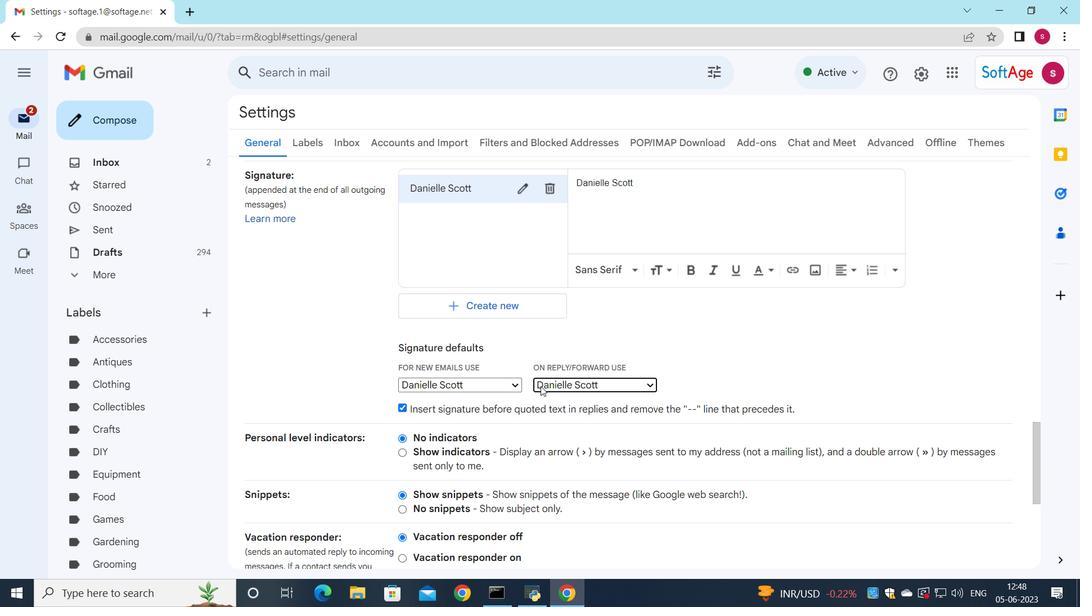 
Action: Mouse scrolled (540, 386) with delta (0, 0)
Screenshot: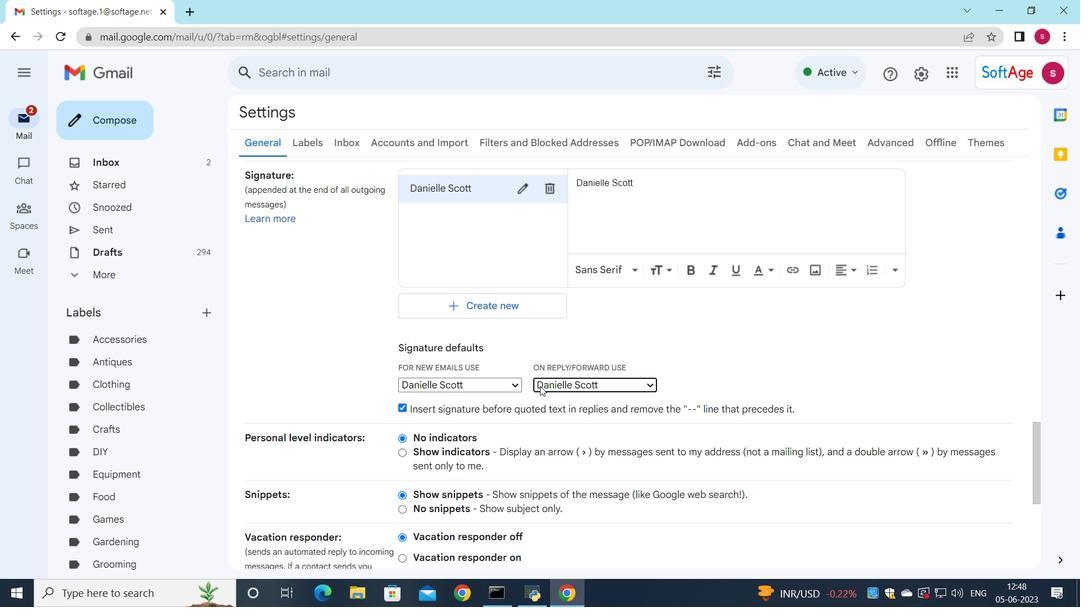 
Action: Mouse moved to (541, 534)
Screenshot: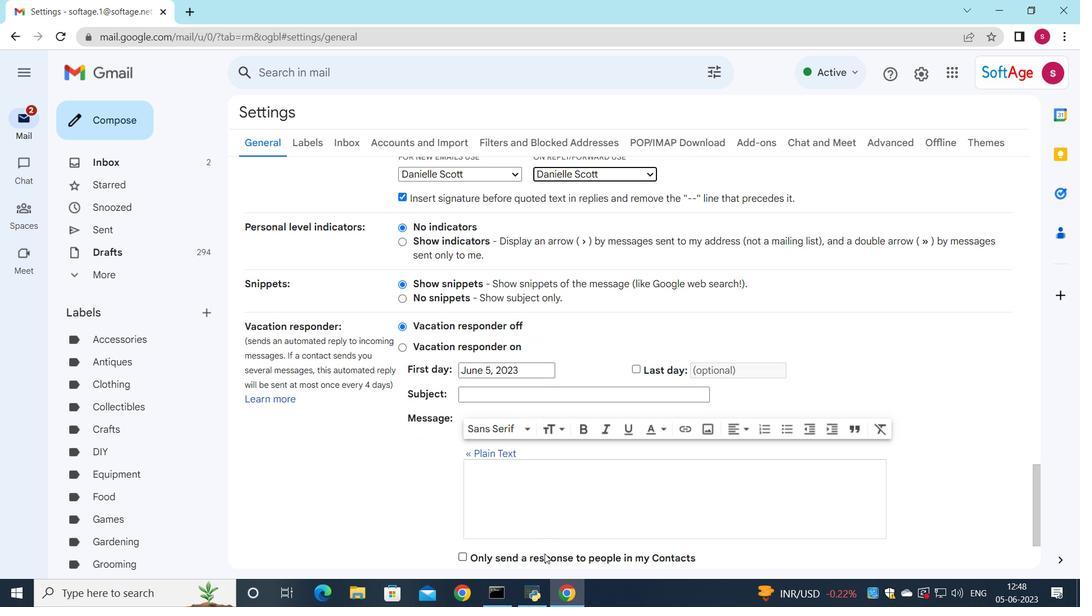 
Action: Mouse scrolled (541, 534) with delta (0, 0)
Screenshot: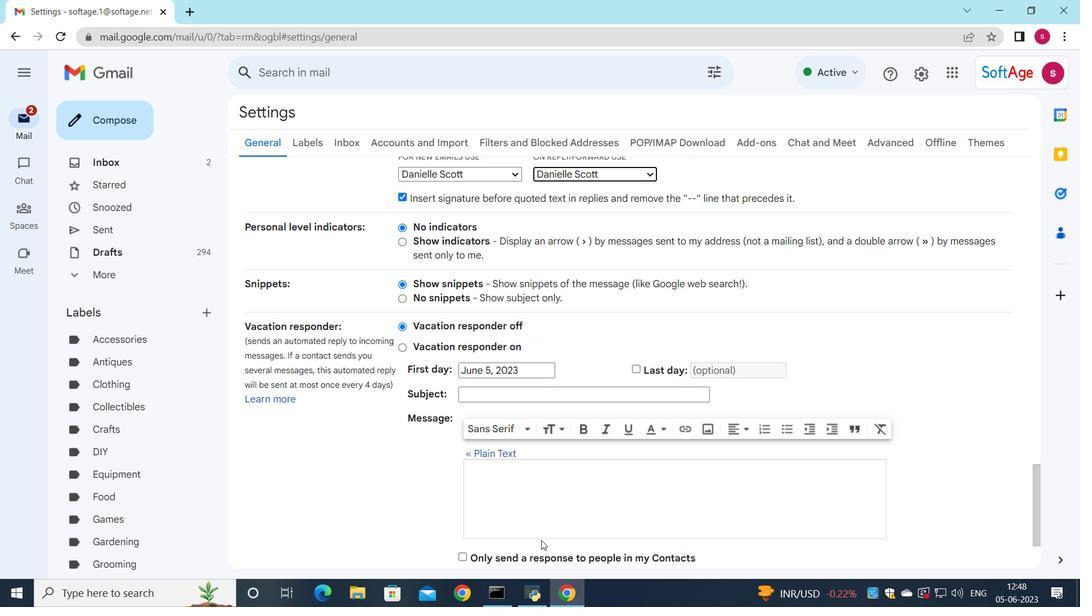 
Action: Mouse scrolled (541, 534) with delta (0, 0)
Screenshot: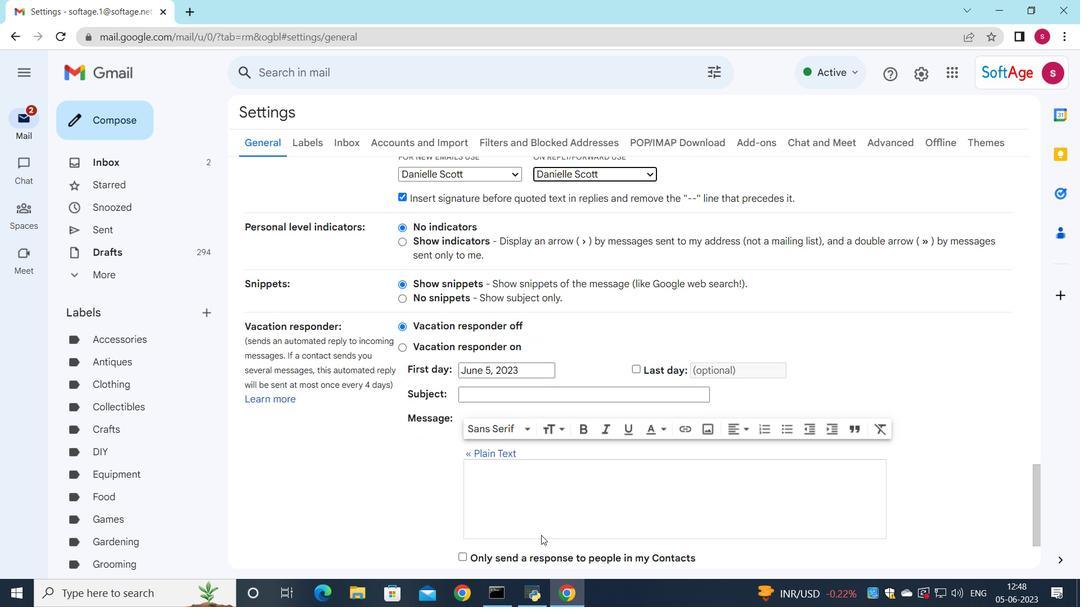 
Action: Mouse scrolled (541, 534) with delta (0, 0)
Screenshot: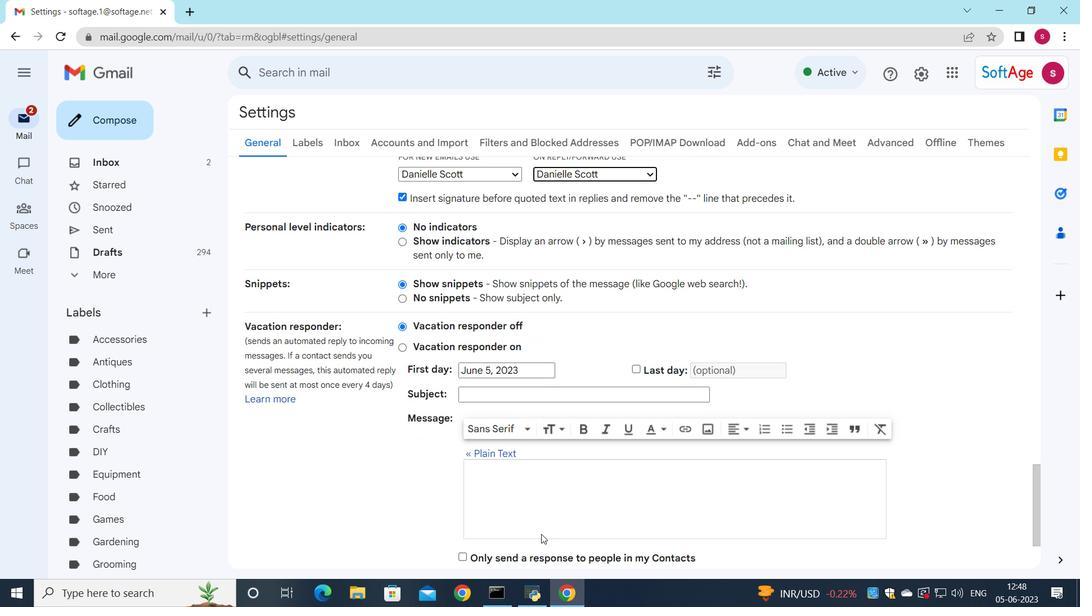 
Action: Mouse moved to (594, 488)
Screenshot: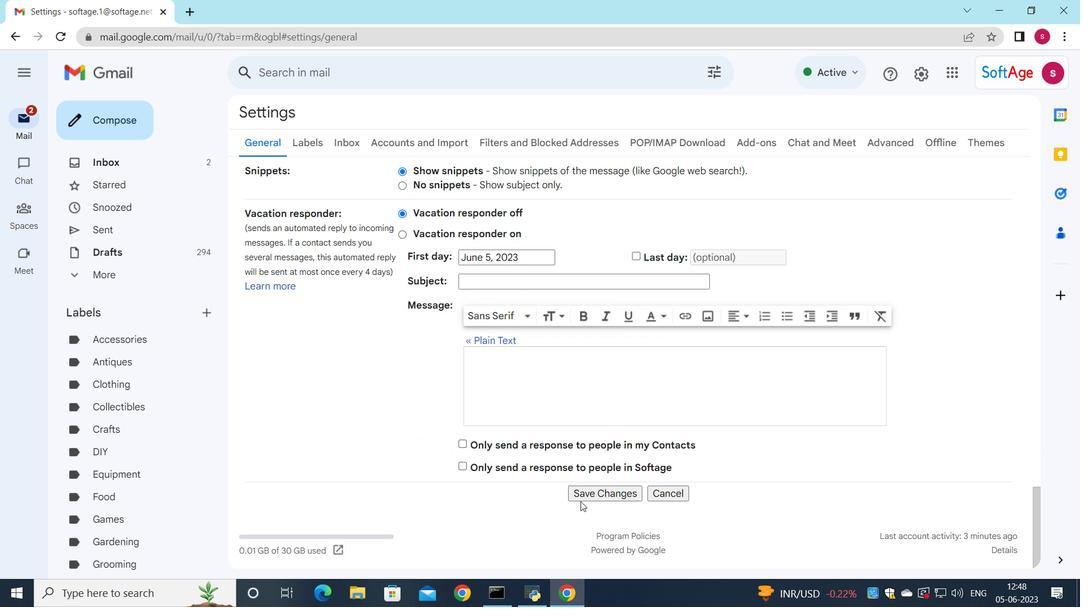 
Action: Mouse pressed left at (594, 488)
Screenshot: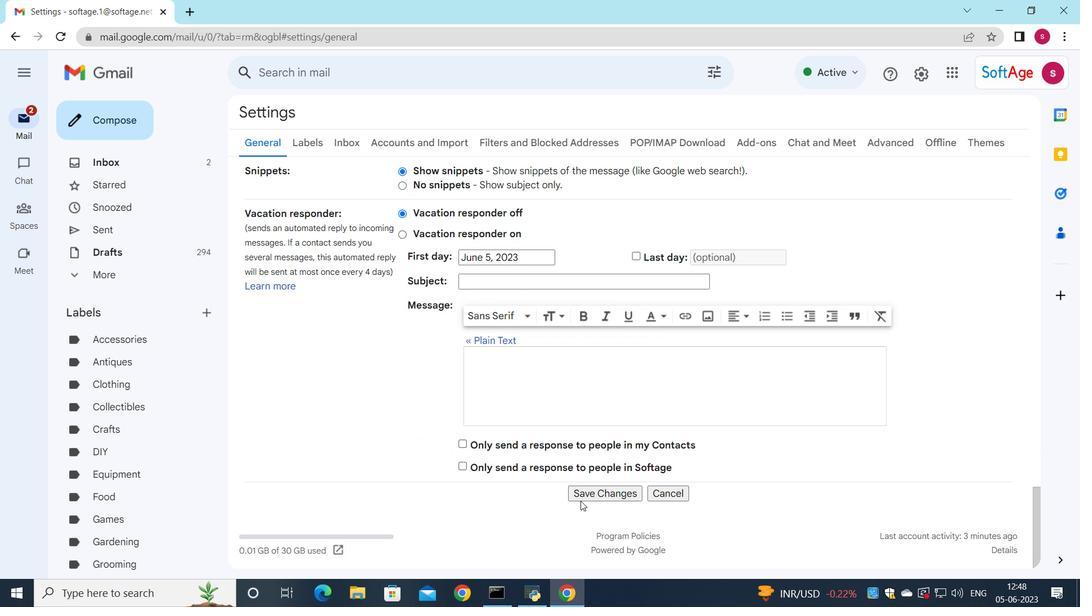 
Action: Mouse moved to (563, 186)
Screenshot: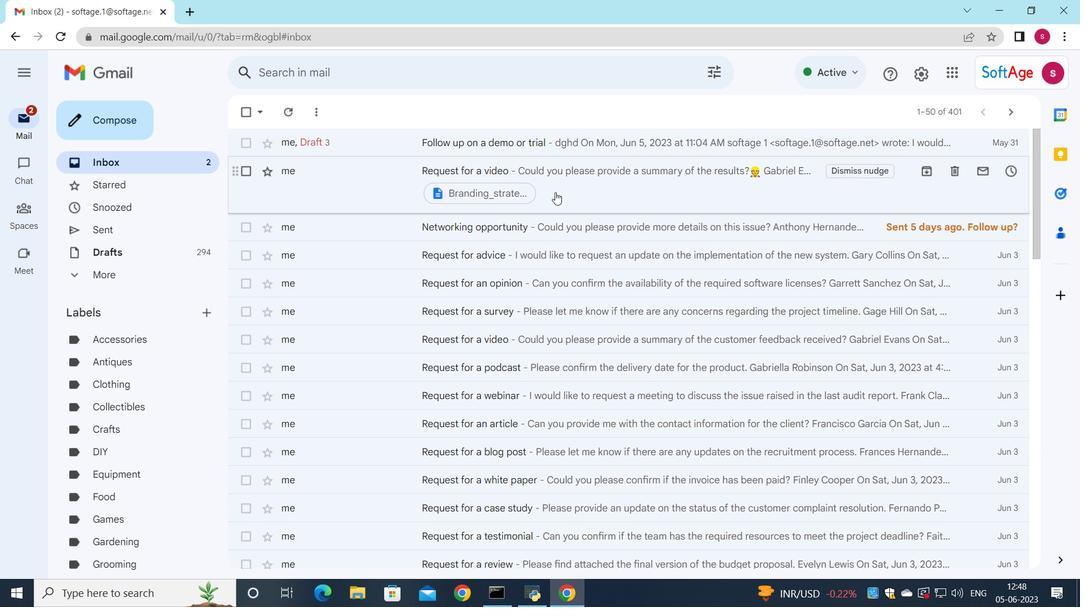 
Action: Mouse pressed left at (563, 186)
Screenshot: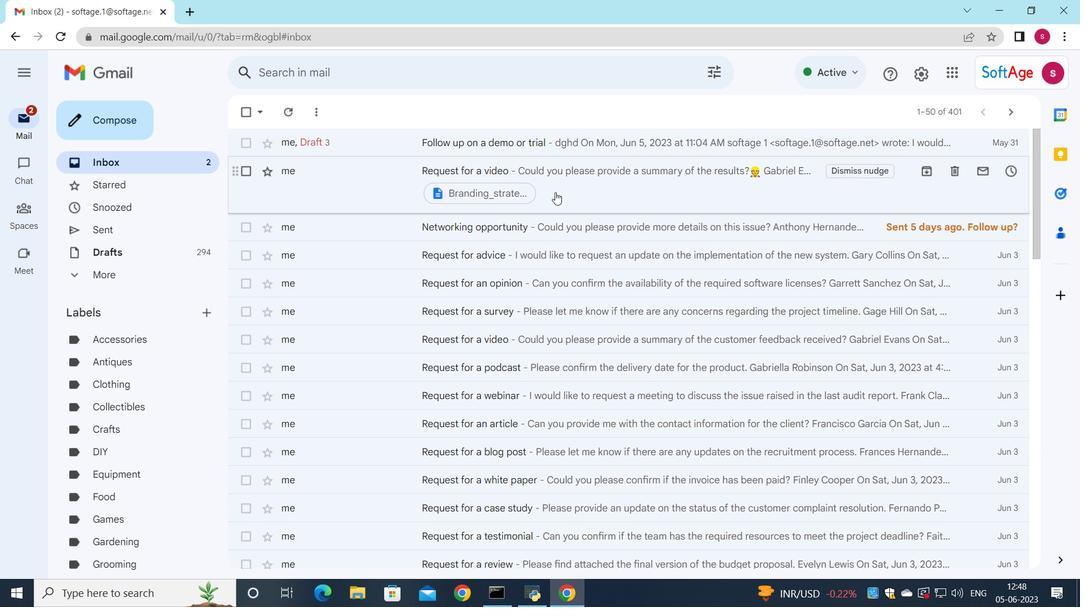 
Action: Mouse moved to (487, 445)
Screenshot: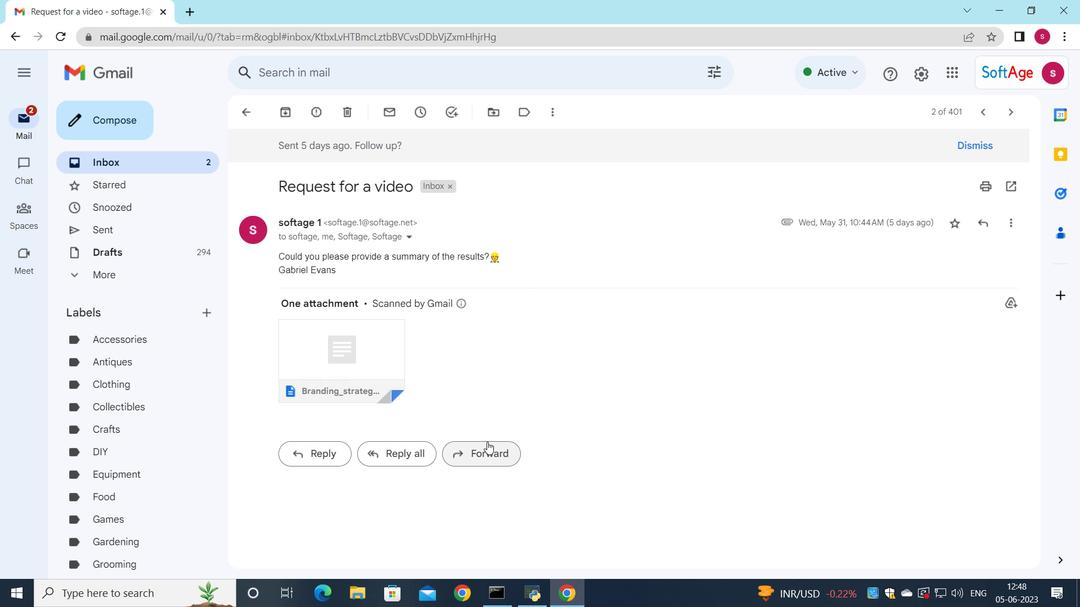 
Action: Mouse pressed left at (487, 445)
Screenshot: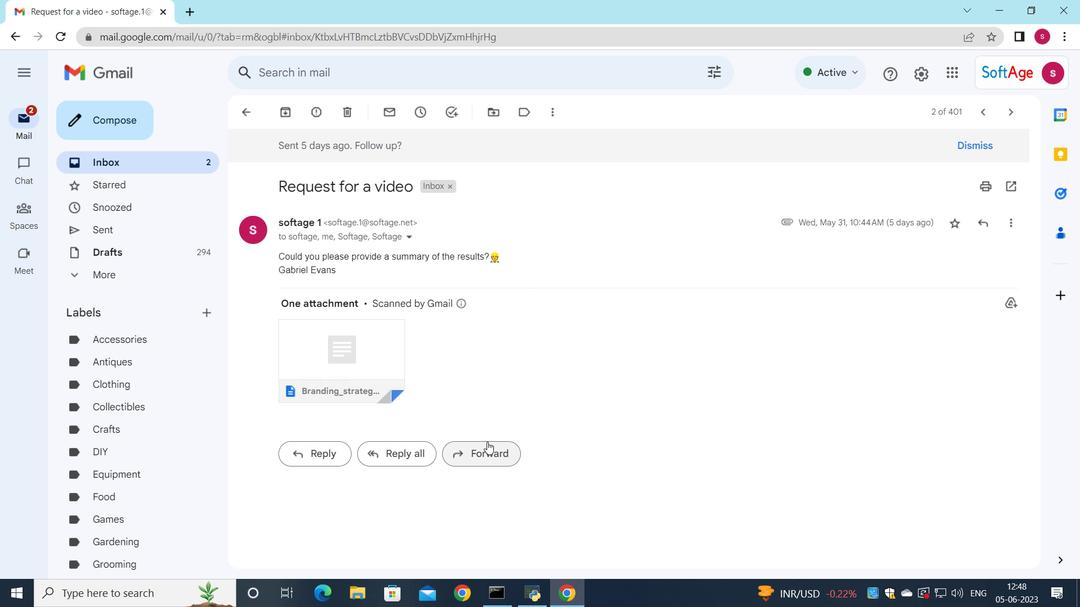 
Action: Mouse moved to (307, 457)
Screenshot: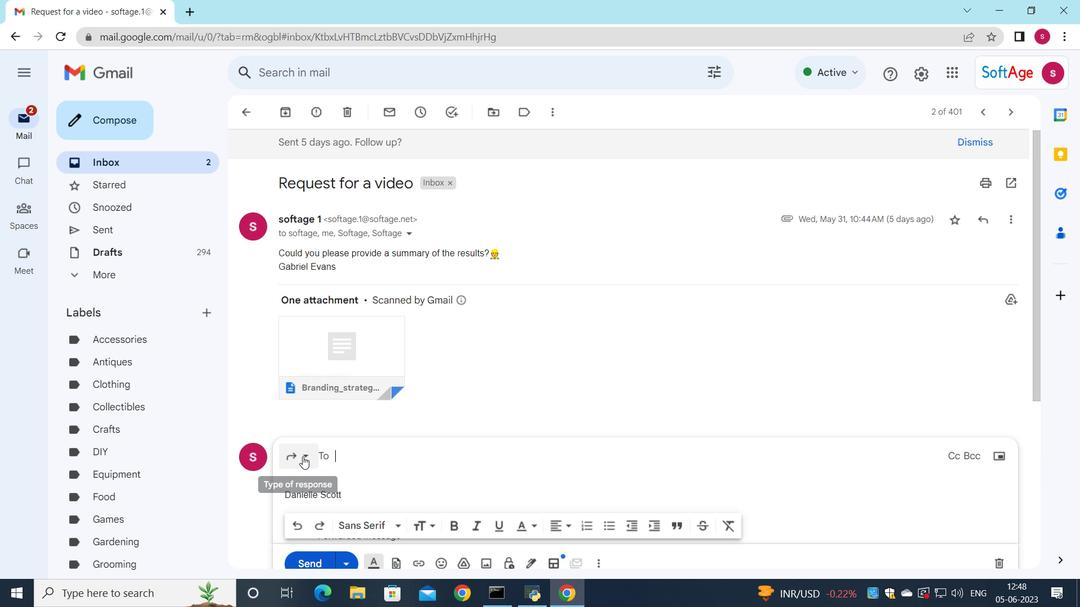 
Action: Mouse pressed left at (307, 457)
Screenshot: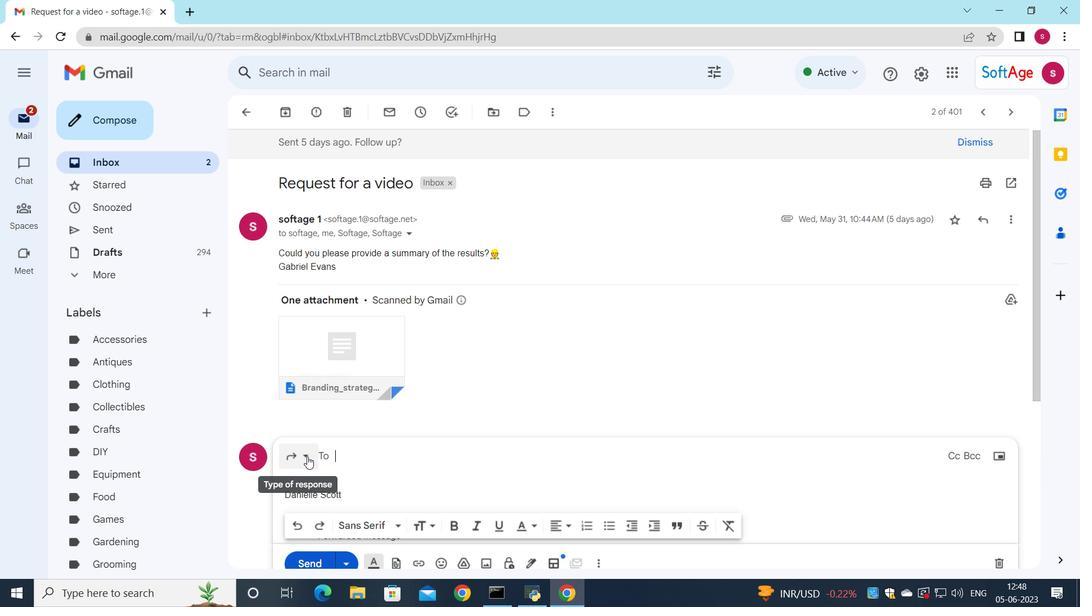 
Action: Mouse moved to (339, 398)
Screenshot: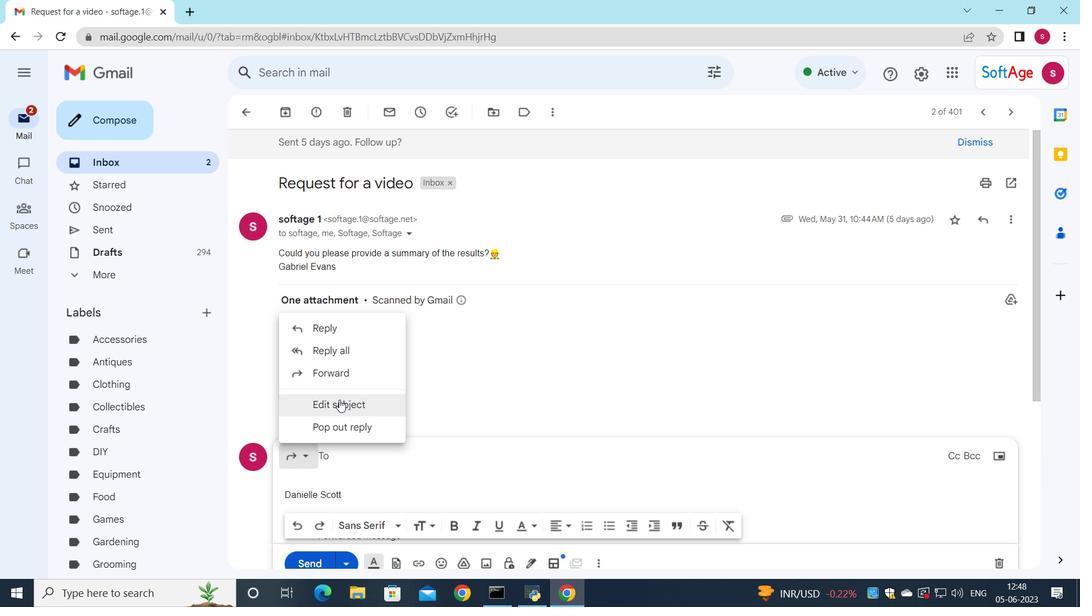 
Action: Mouse pressed left at (339, 398)
Screenshot: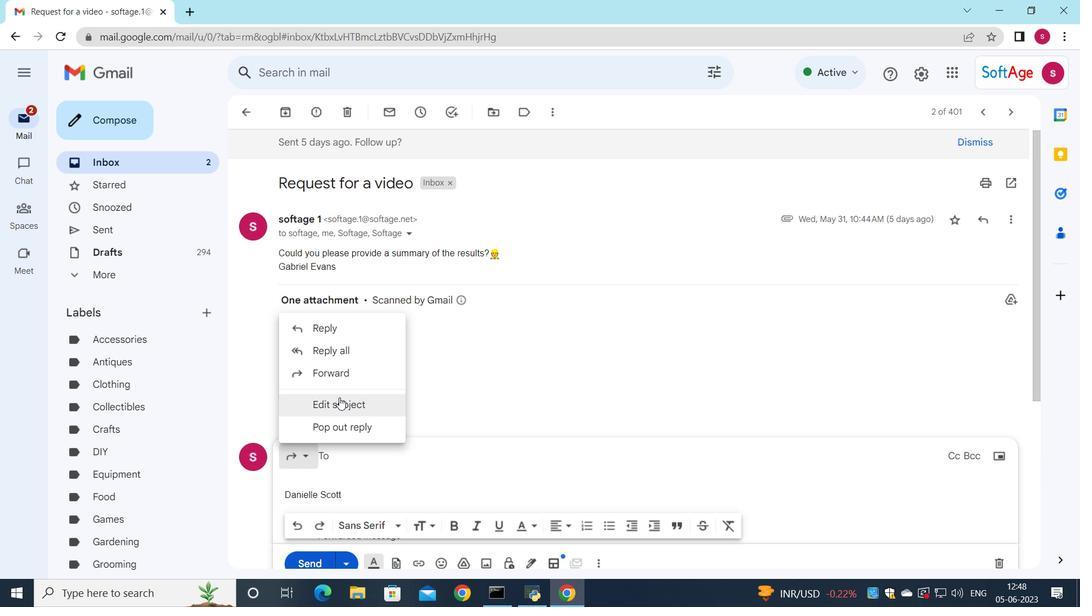 
Action: Mouse moved to (372, 396)
Screenshot: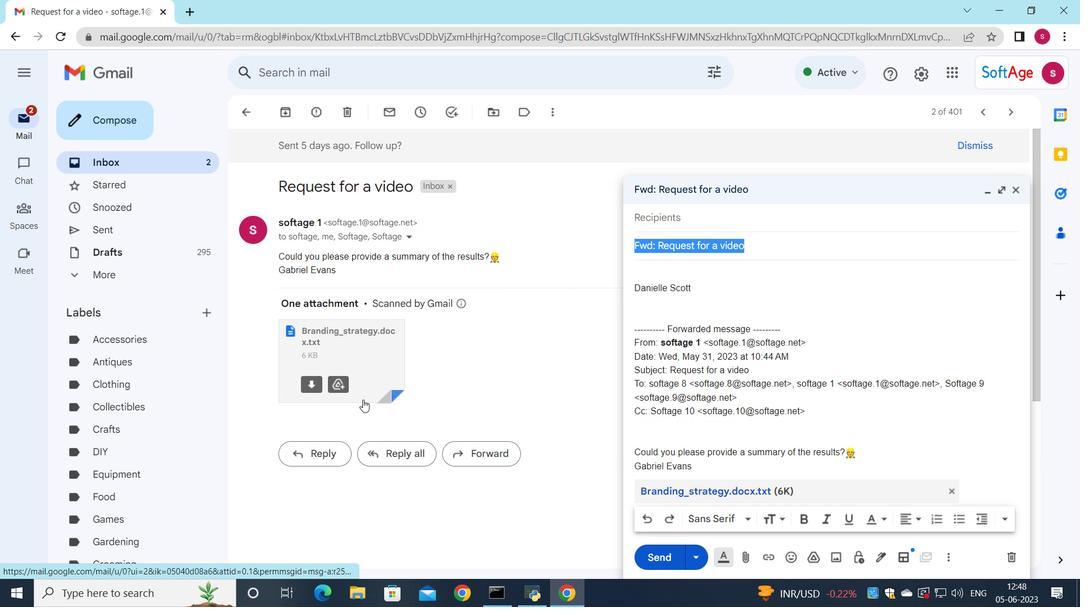 
Action: Key pressed <Key.shift>Request<Key.space>for<Key.space>payment
Screenshot: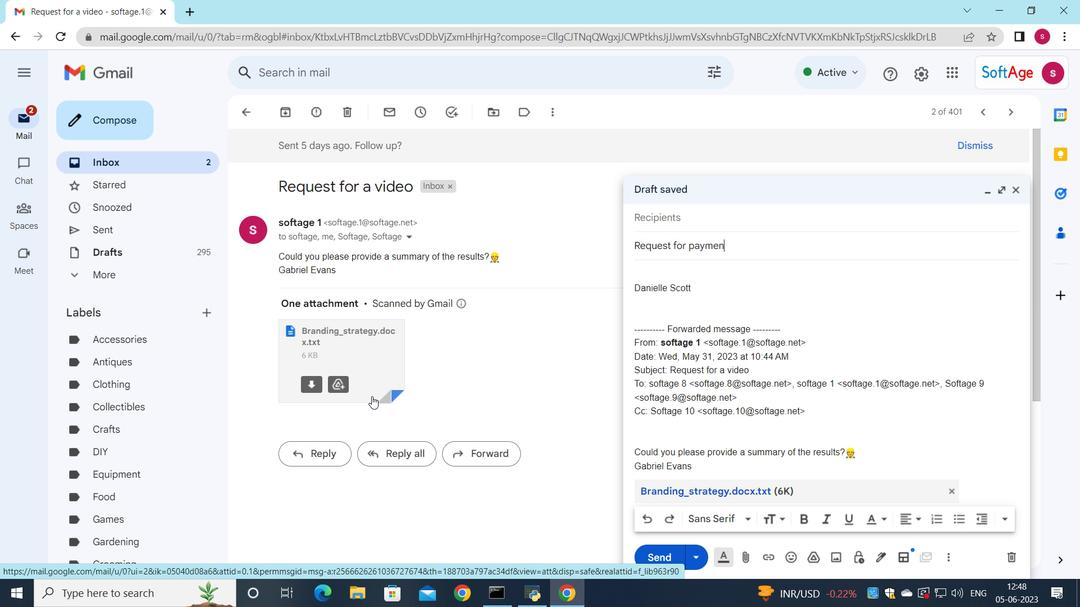 
Action: Mouse moved to (700, 215)
Screenshot: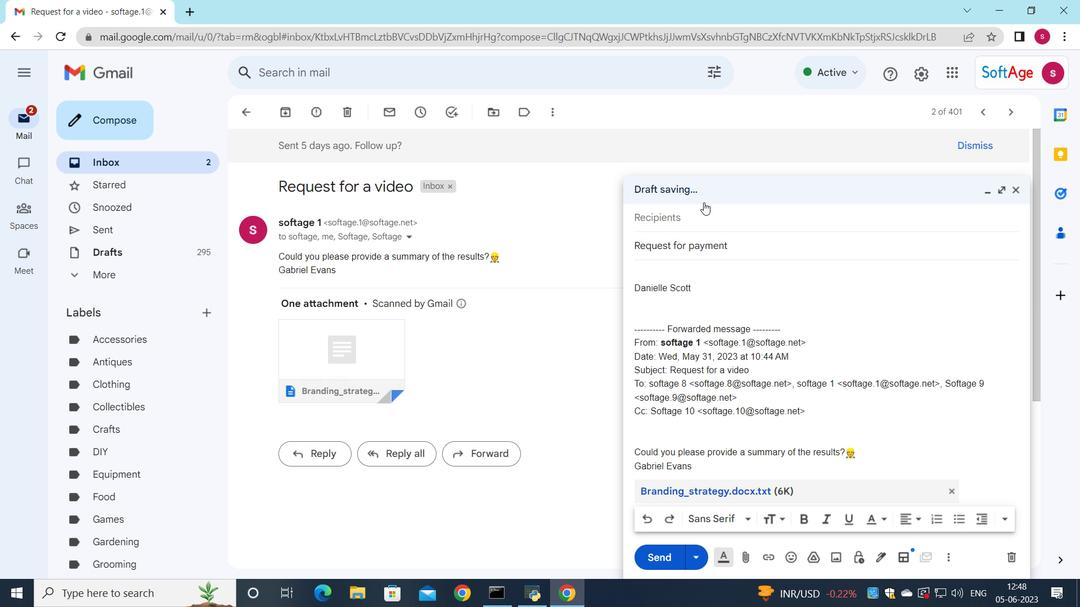 
Action: Mouse pressed left at (700, 215)
Screenshot: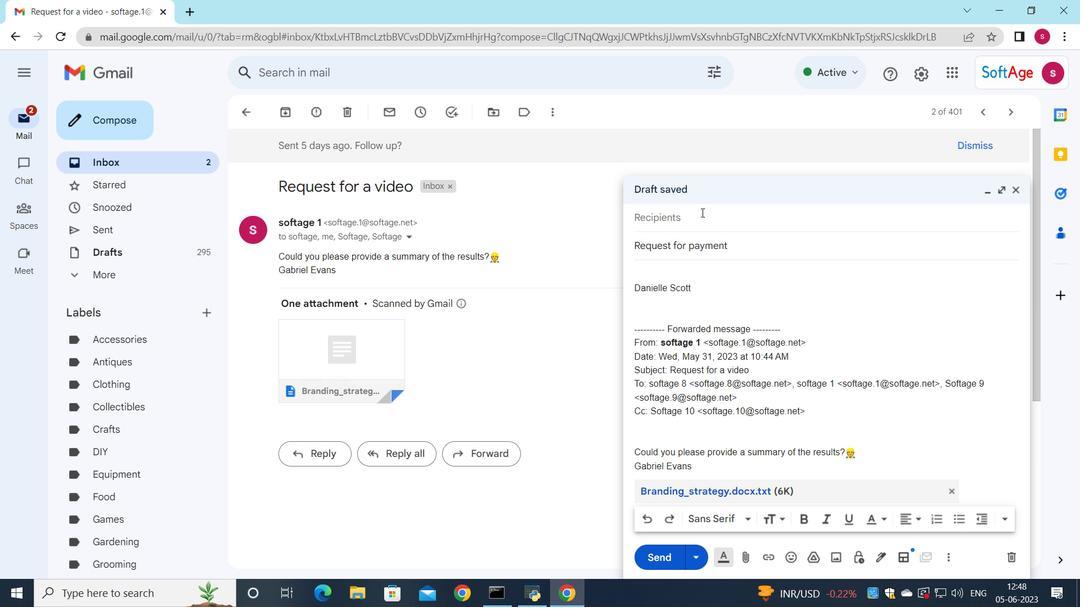 
Action: Mouse moved to (695, 229)
Screenshot: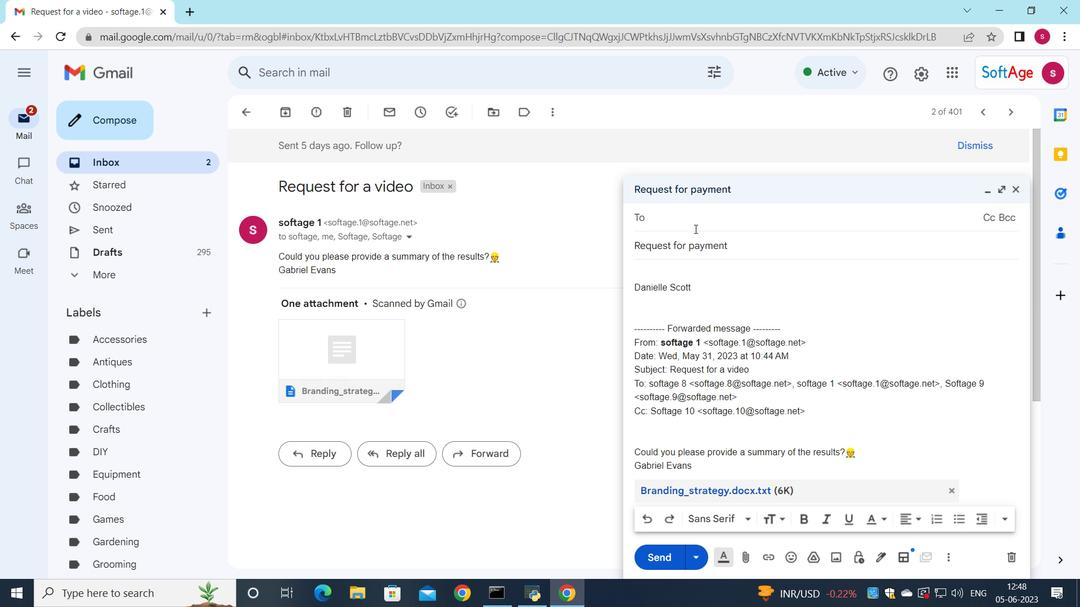 
Action: Key pressed s
Screenshot: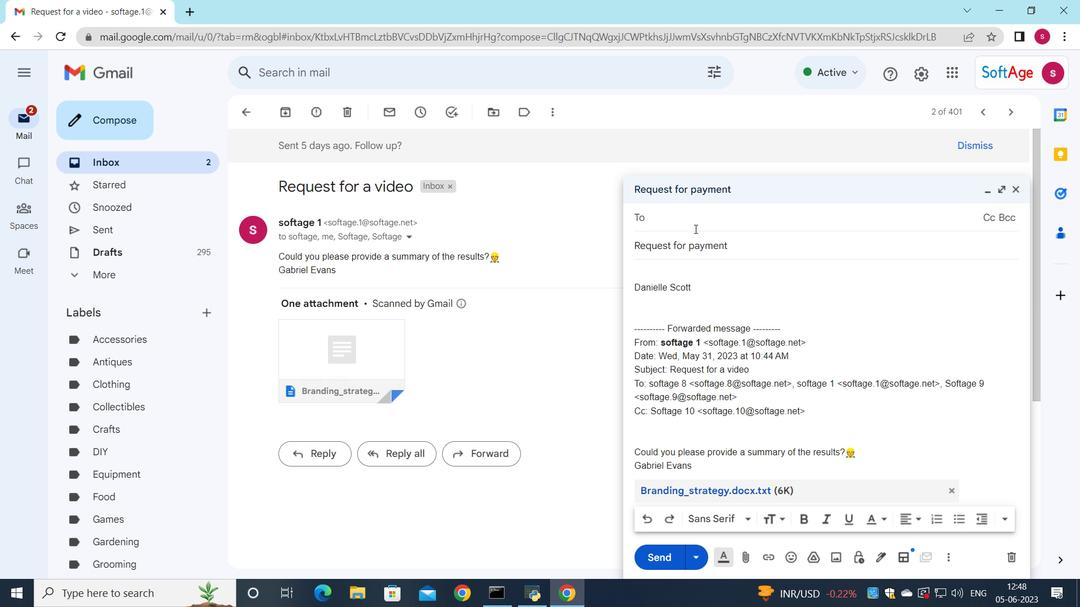 
Action: Mouse moved to (710, 285)
Screenshot: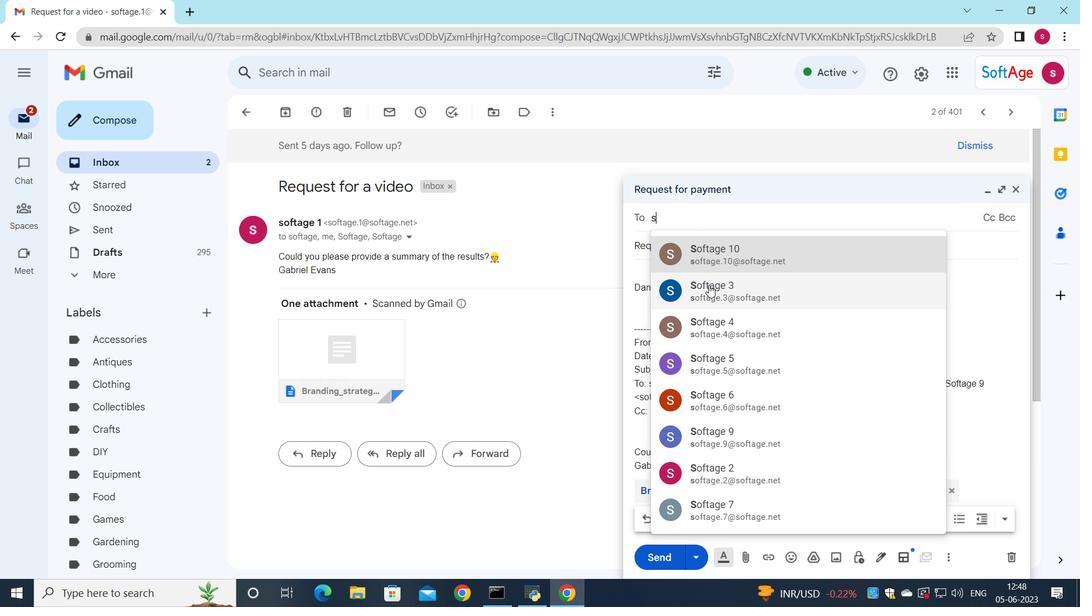 
Action: Key pressed oftage.9<Key.enter>
Screenshot: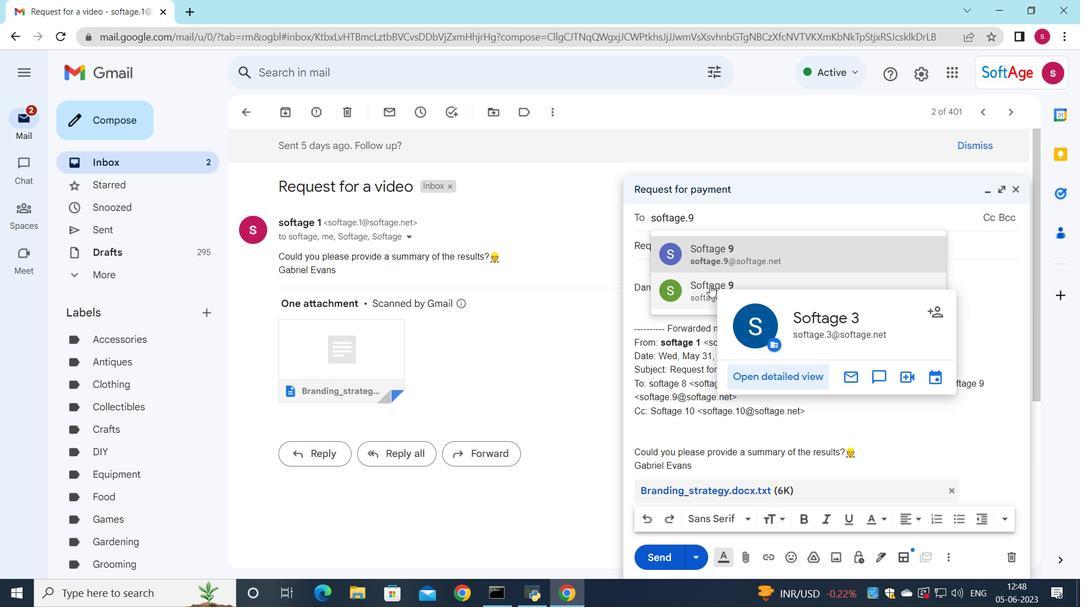 
Action: Mouse moved to (650, 293)
Screenshot: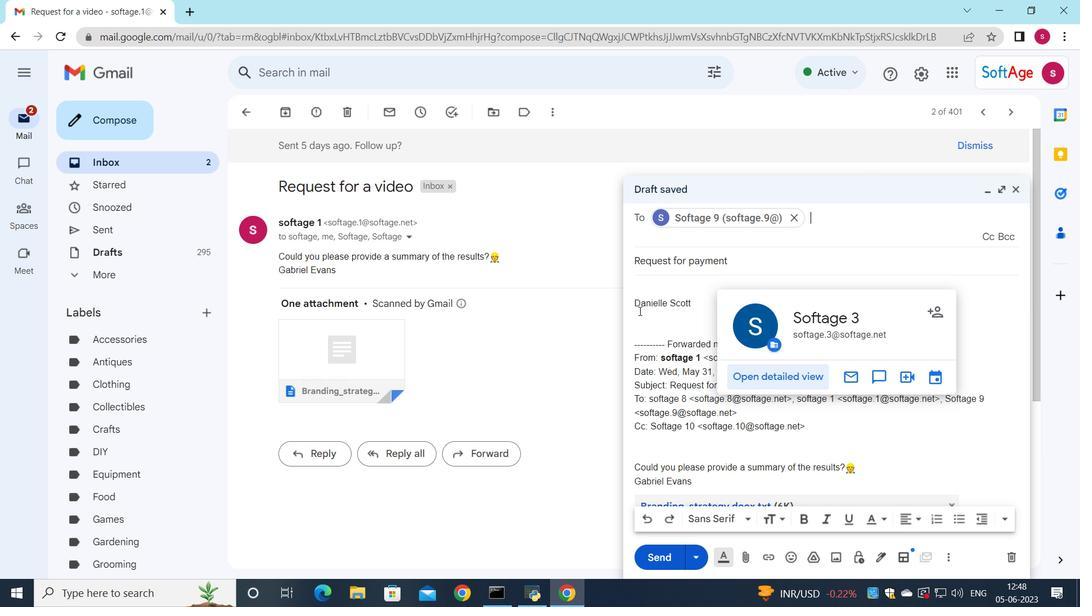 
Action: Mouse pressed left at (650, 293)
Screenshot: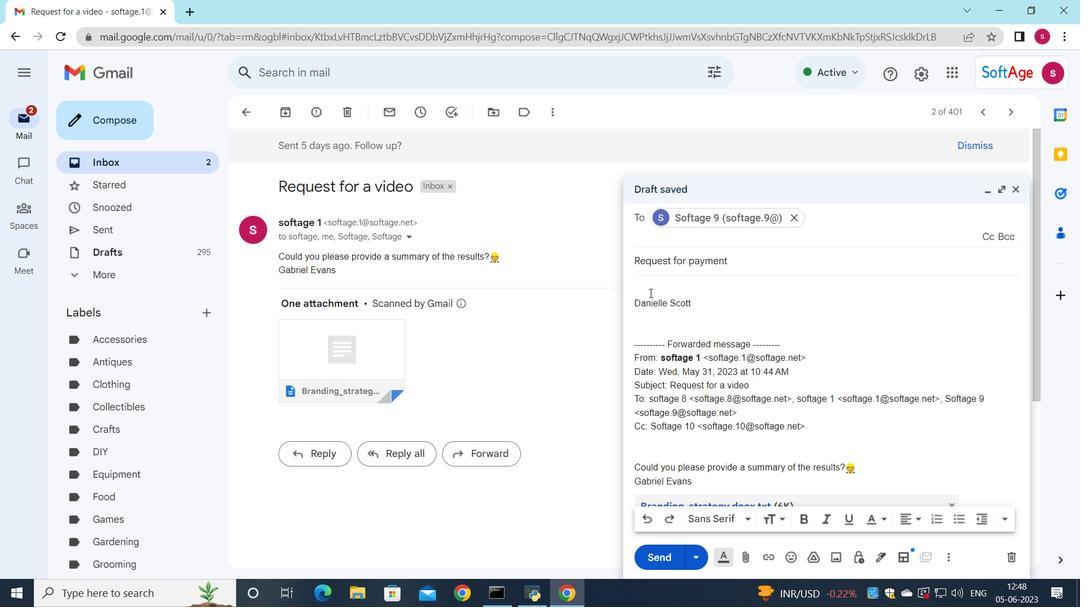 
Action: Mouse moved to (713, 280)
Screenshot: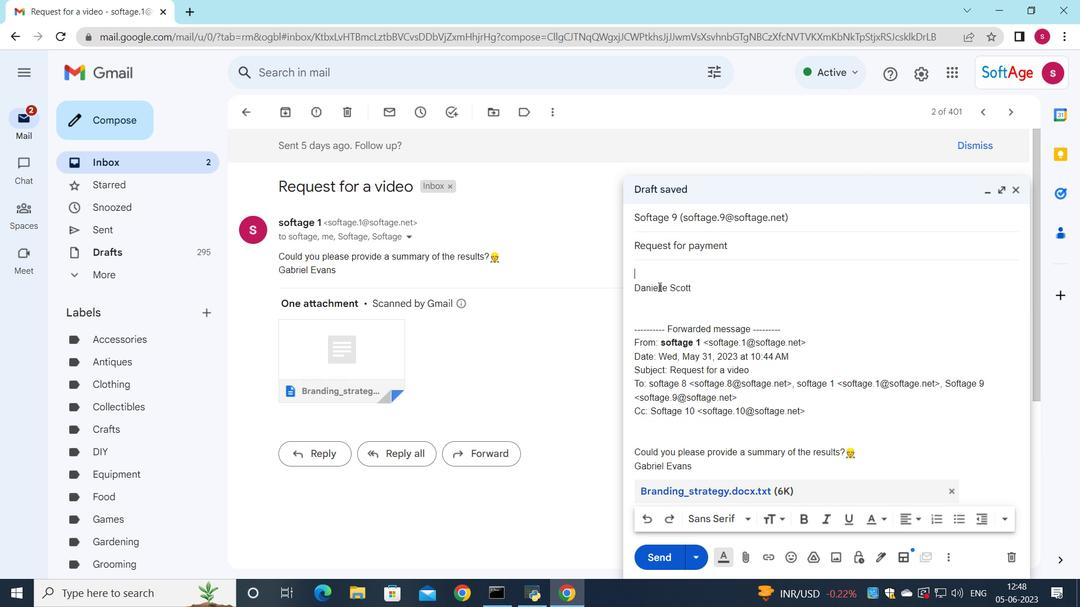 
Action: Key pressed <Key.shift>Would<Key.space>it<Key.space>be<Key.space>possible<Key.space>to<Key.space>have<Key.space>a<Key.space>project<Key.space>update<Key.space>meeting<Key.space>with<Key.space>all<Key.space>stakeholders<Key.space>next<Key.space>week<Key.shift_r>?
Screenshot: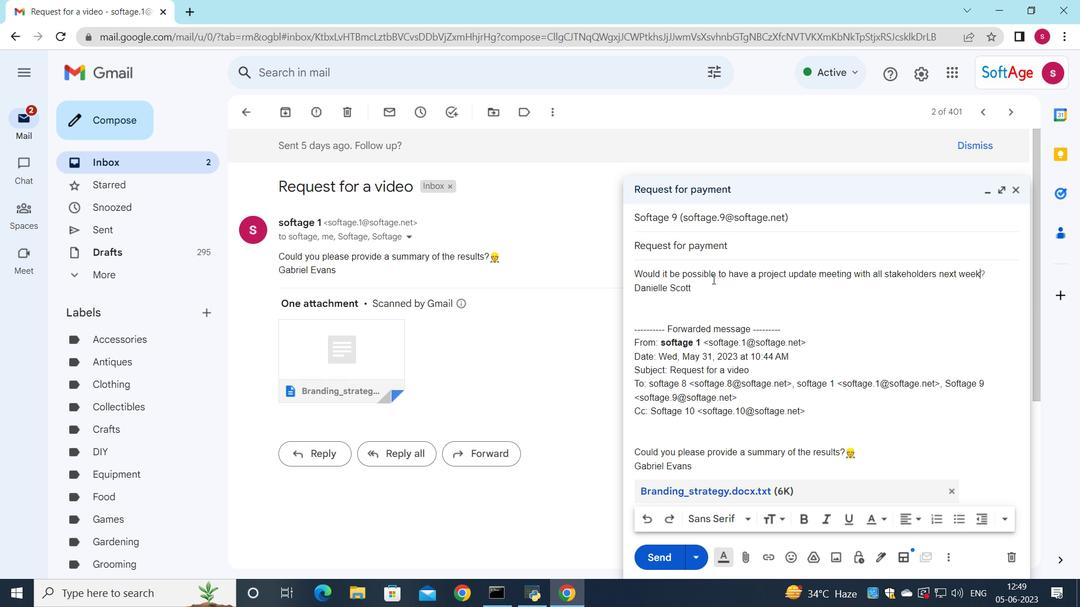 
Action: Mouse moved to (663, 273)
Screenshot: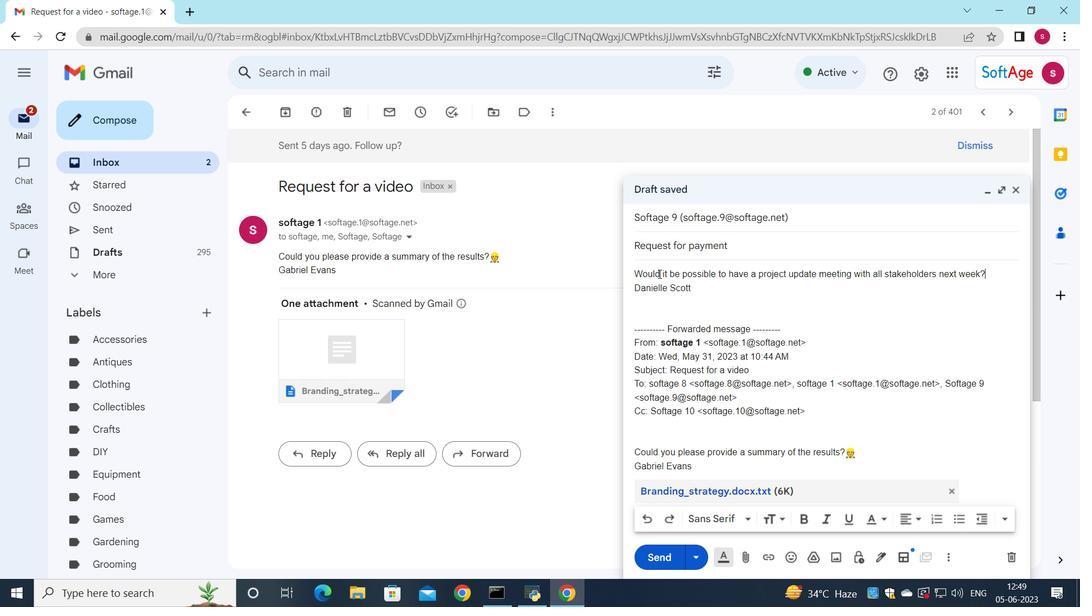 
Action: Mouse pressed left at (663, 273)
Screenshot: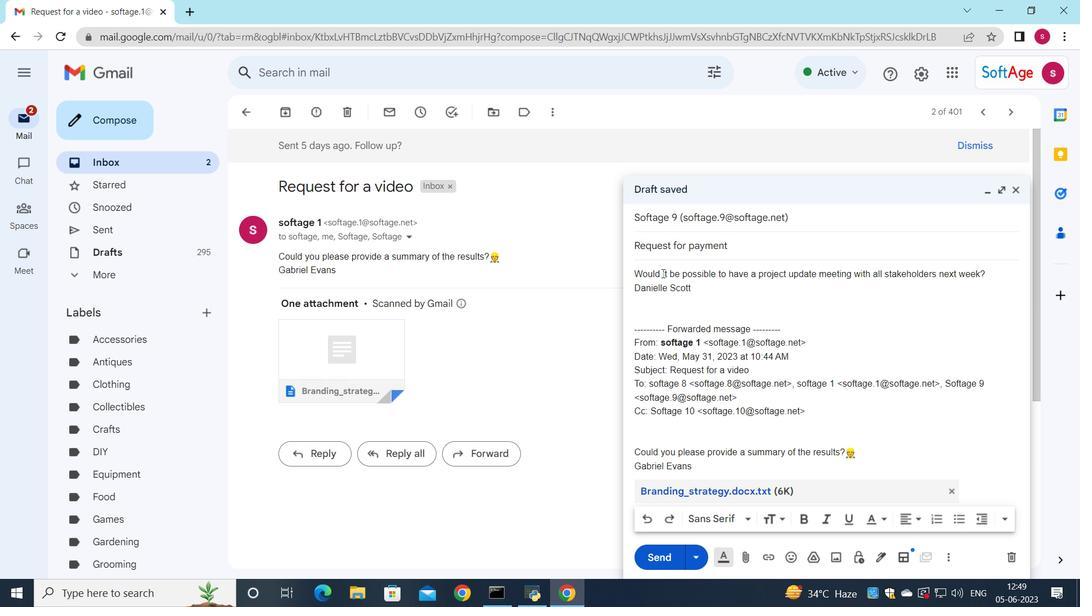 
Action: Mouse moved to (880, 520)
Screenshot: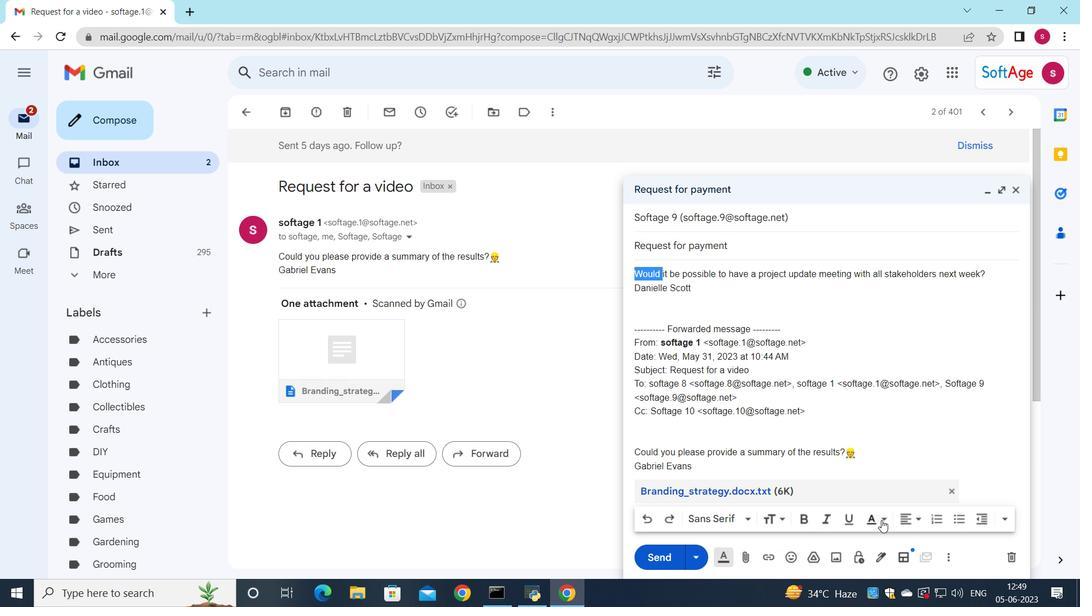 
Action: Mouse pressed left at (880, 520)
Screenshot: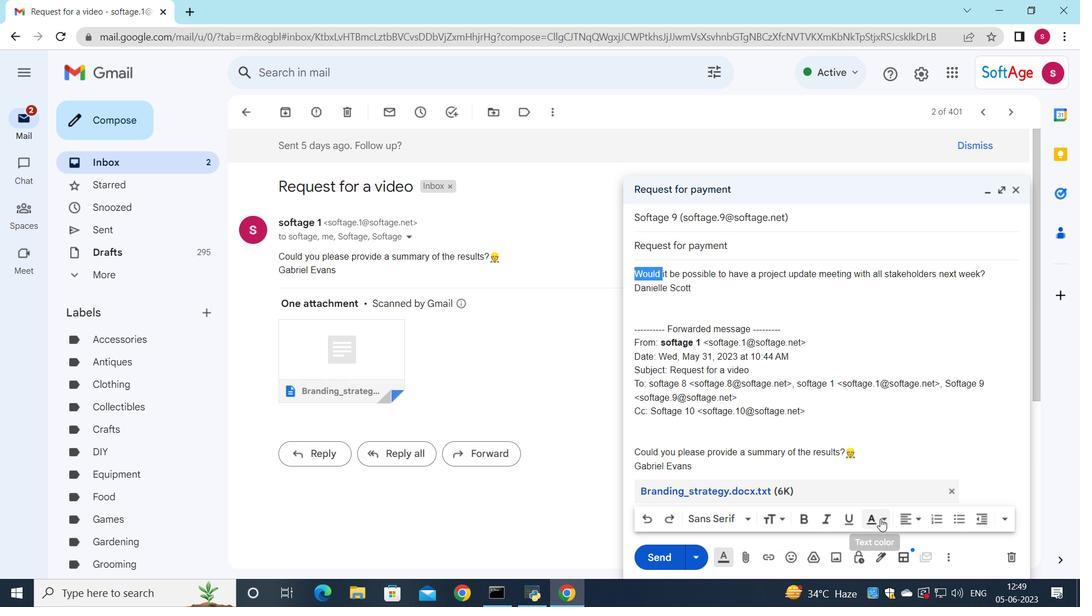 
Action: Mouse moved to (847, 423)
Screenshot: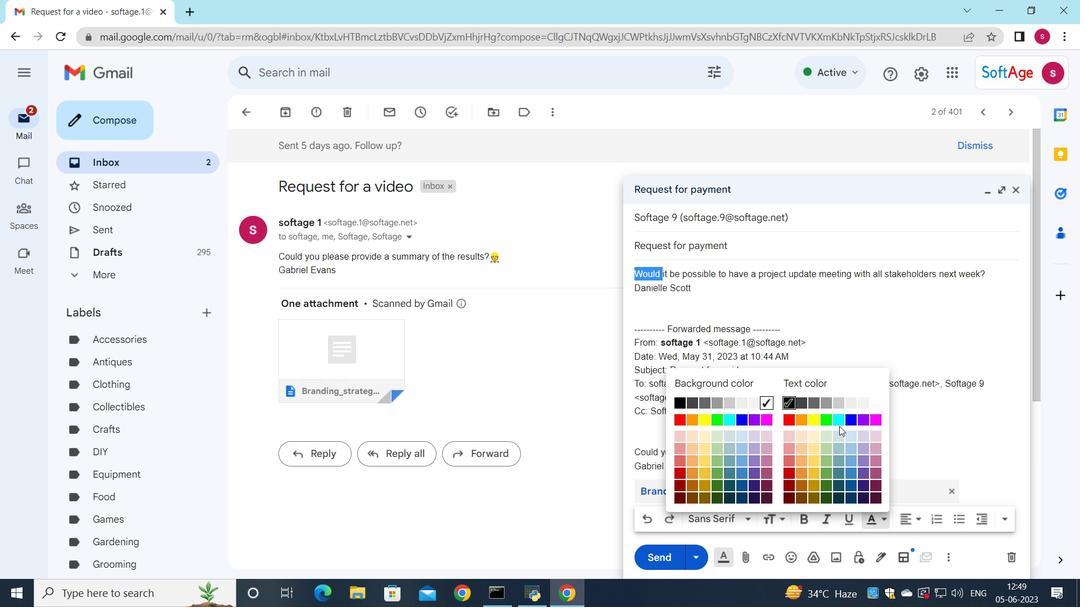 
Action: Mouse pressed left at (847, 423)
Screenshot: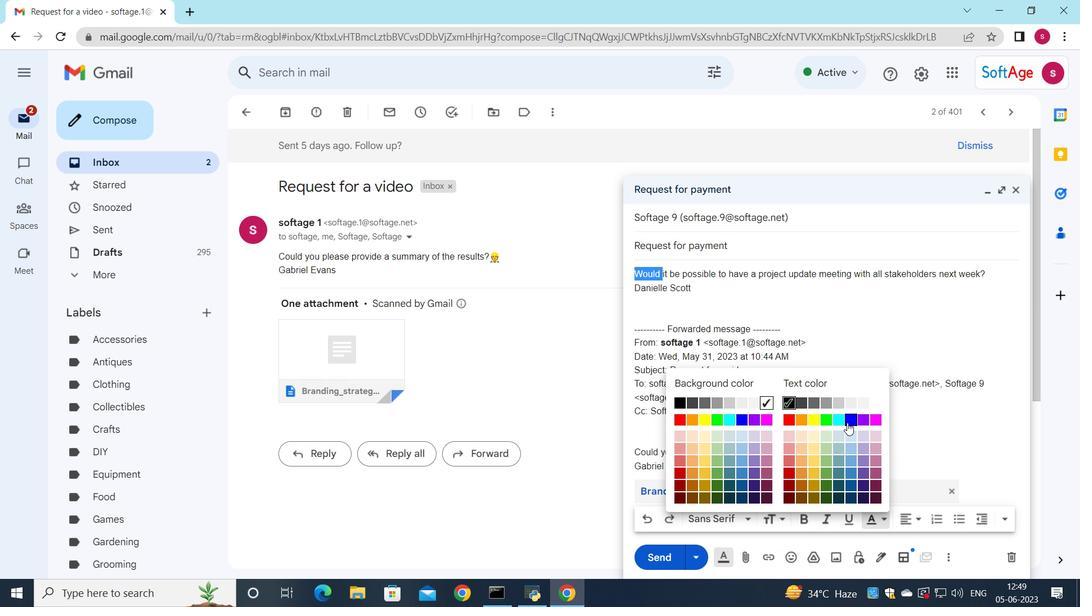 
Action: Mouse moved to (885, 517)
Screenshot: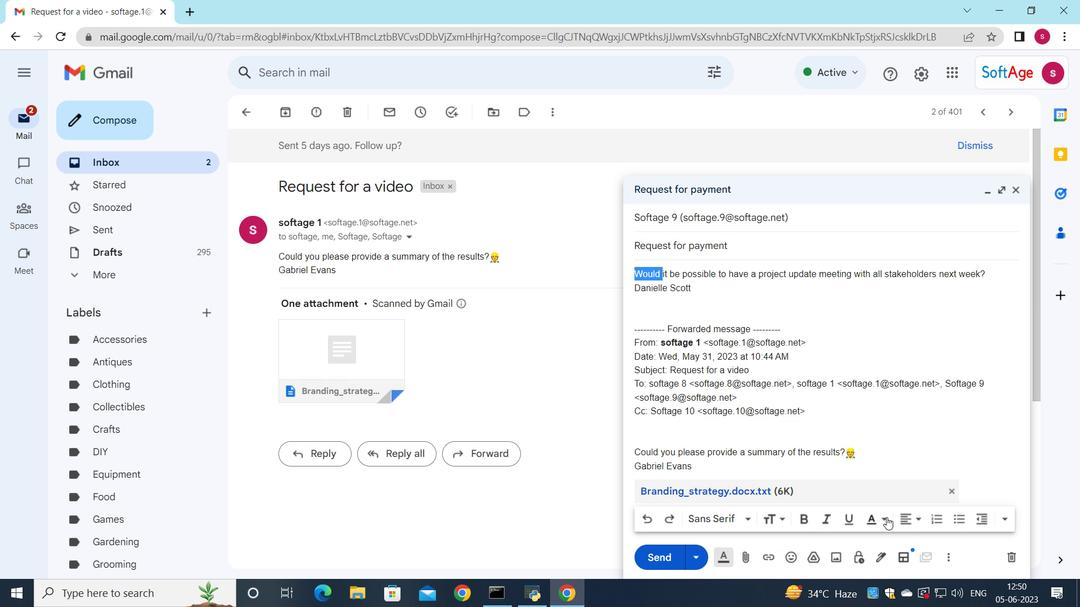 
Action: Mouse pressed left at (885, 517)
Screenshot: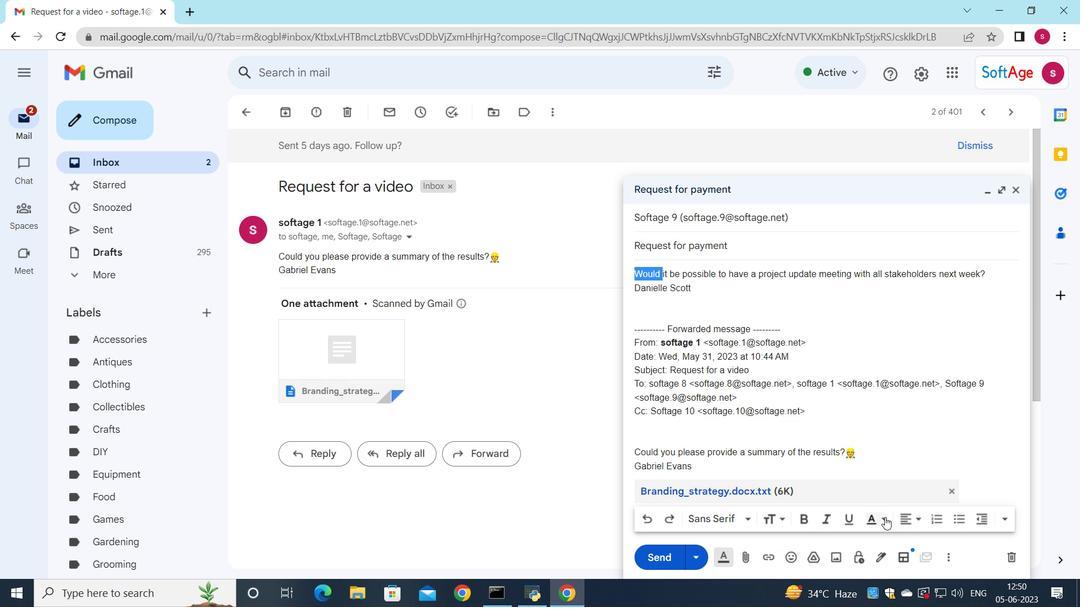
Action: Mouse moved to (762, 422)
Screenshot: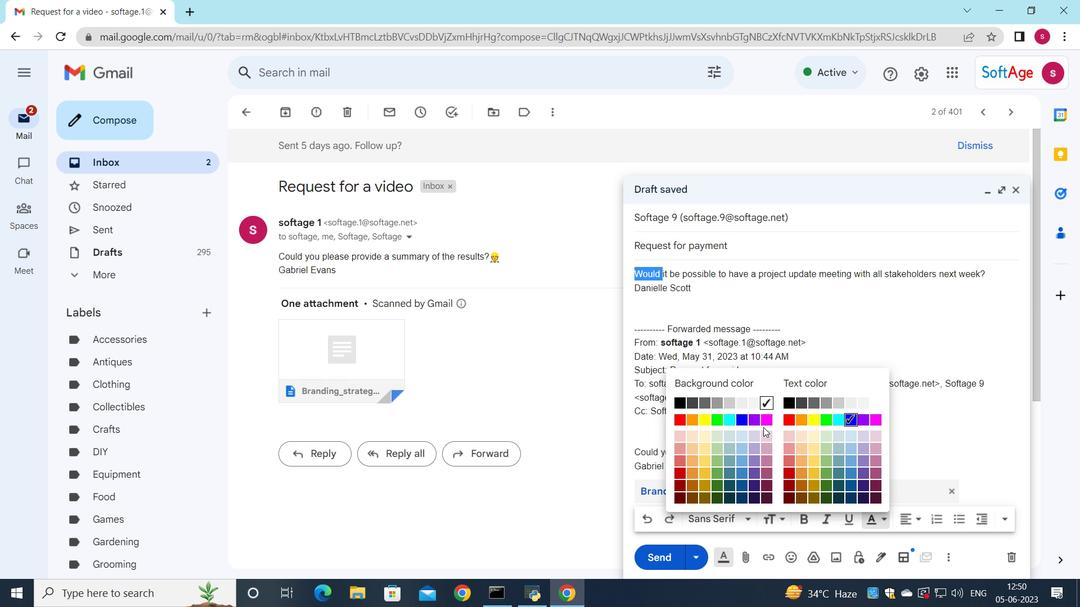 
Action: Mouse pressed left at (762, 422)
Screenshot: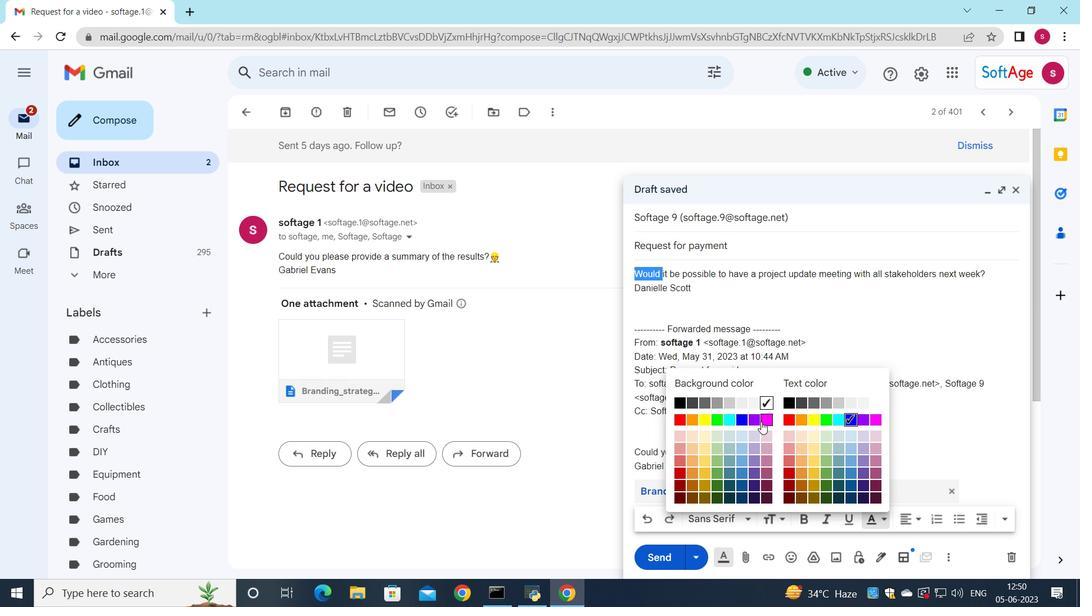 
Action: Mouse moved to (658, 552)
Screenshot: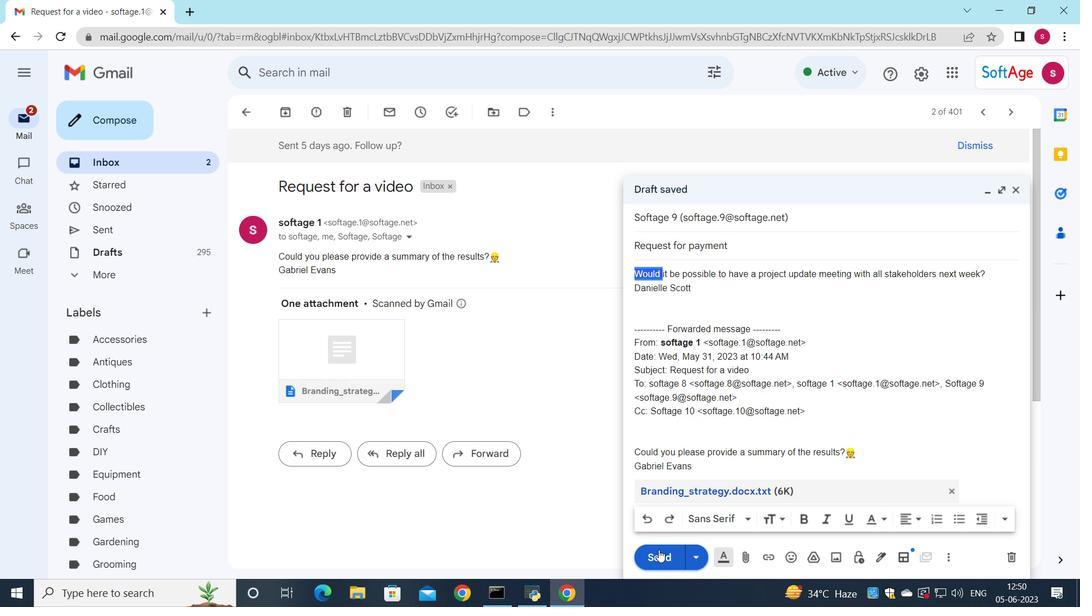 
Action: Mouse pressed left at (658, 552)
Screenshot: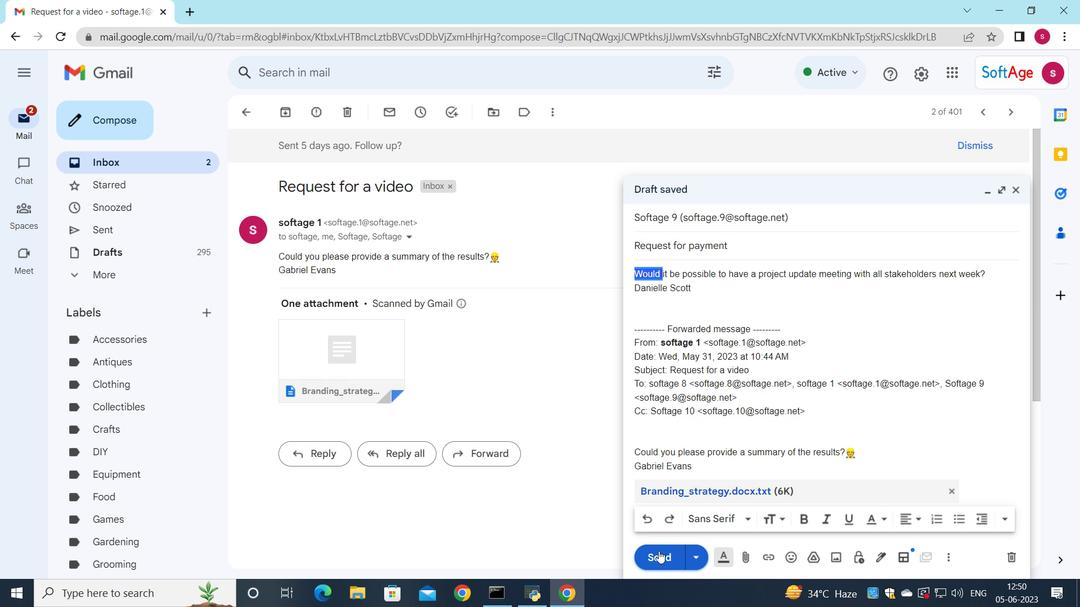 
Action: Mouse moved to (611, 513)
Screenshot: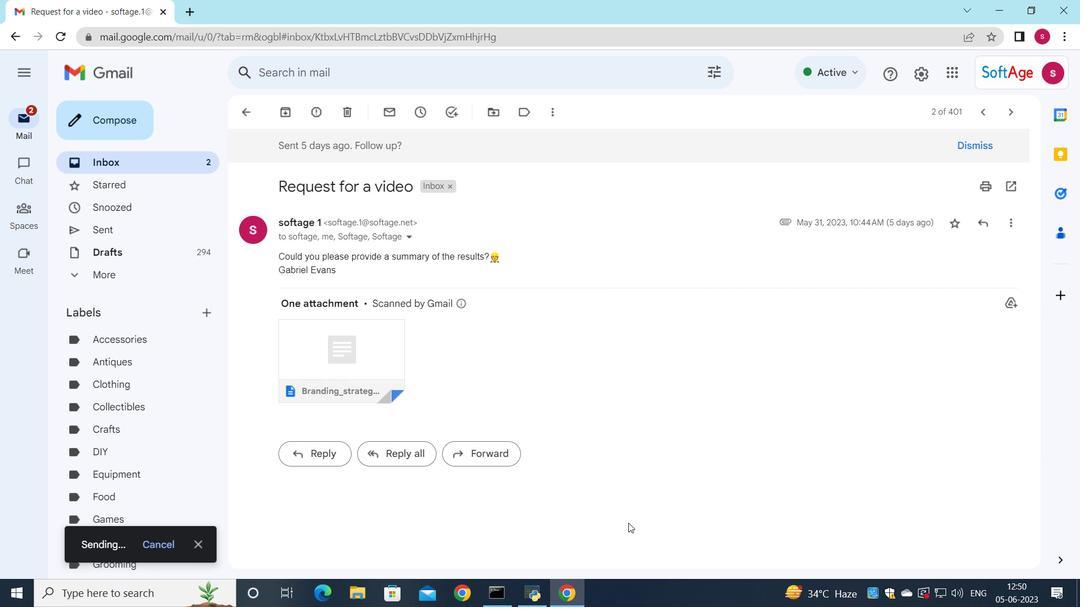 
